 Task: In the Contact  MayaClark85@nyc.gov, Add note: 'Share a customer's success story in the company's newsletter.'. Mark checkbox to create task to follow up ': In 2 weeks'. Create task, with  description: Schedule Webinar, Add due date: In 3 Business Days; Add reminder: 30 Minutes before. Set Priority Medium and add note: follow up with the client regarding their recent inquiry and address any questions they may have.. Logged in from softage.5@softage.net
Action: Mouse moved to (91, 54)
Screenshot: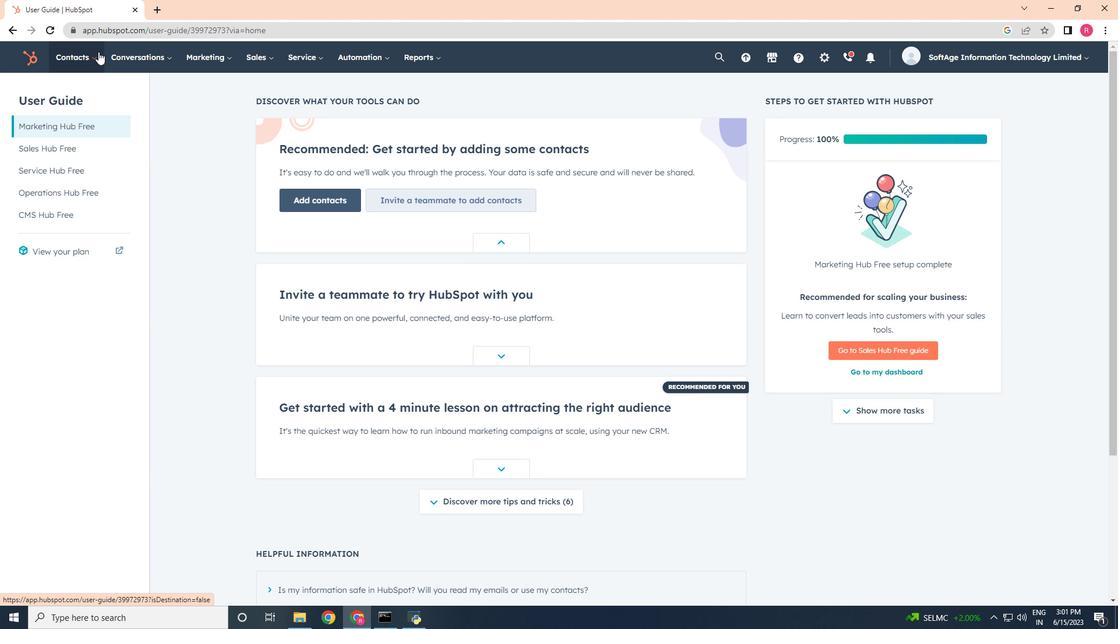 
Action: Mouse pressed left at (91, 54)
Screenshot: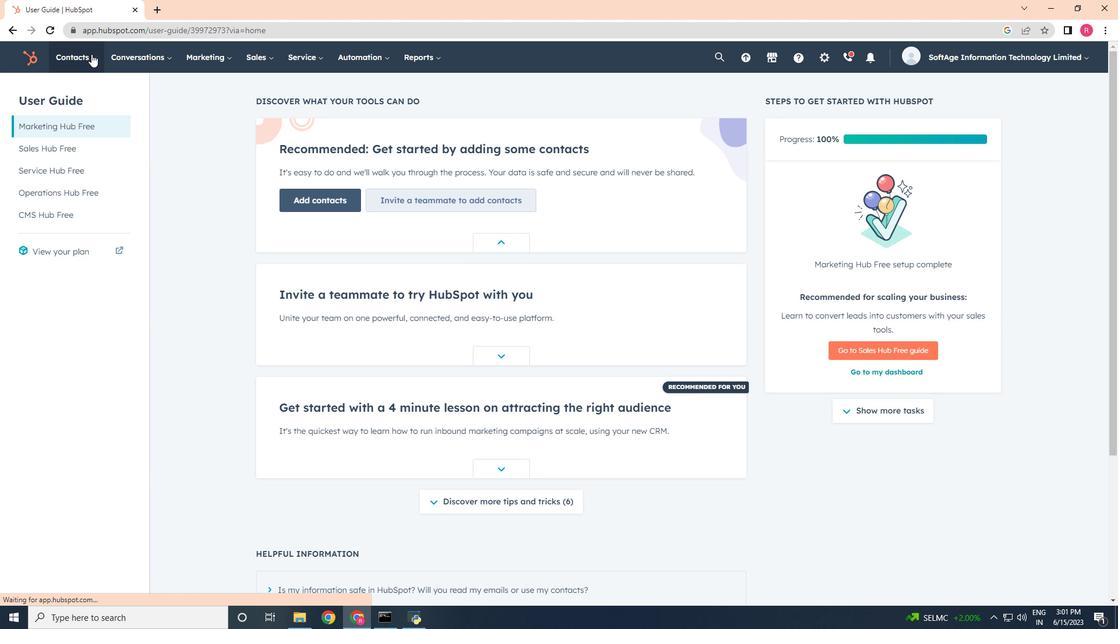 
Action: Mouse moved to (84, 95)
Screenshot: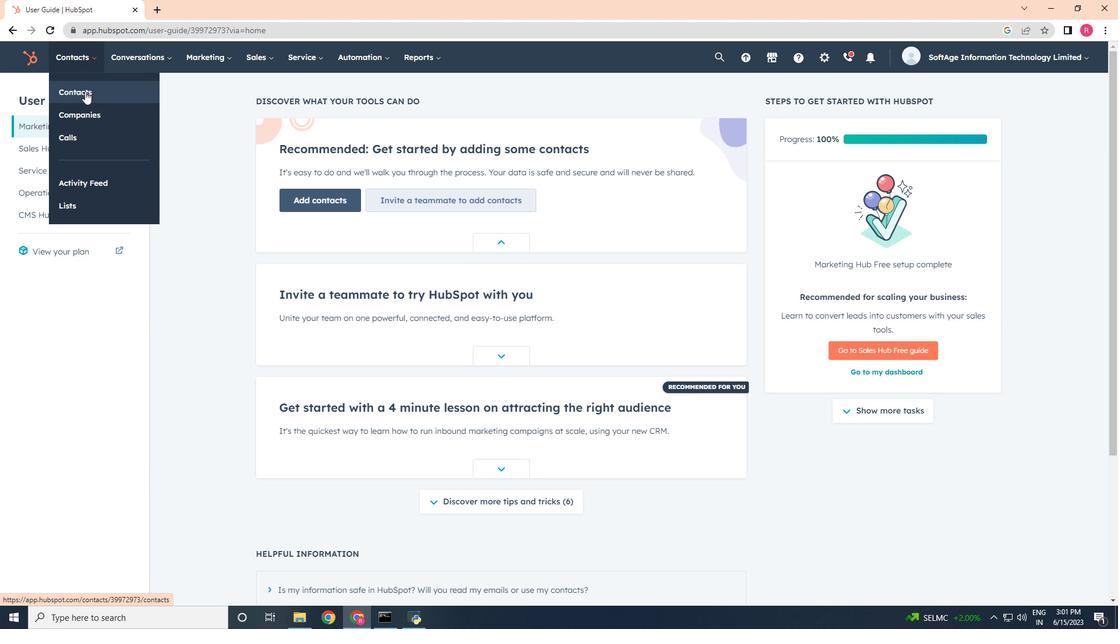 
Action: Mouse pressed left at (84, 95)
Screenshot: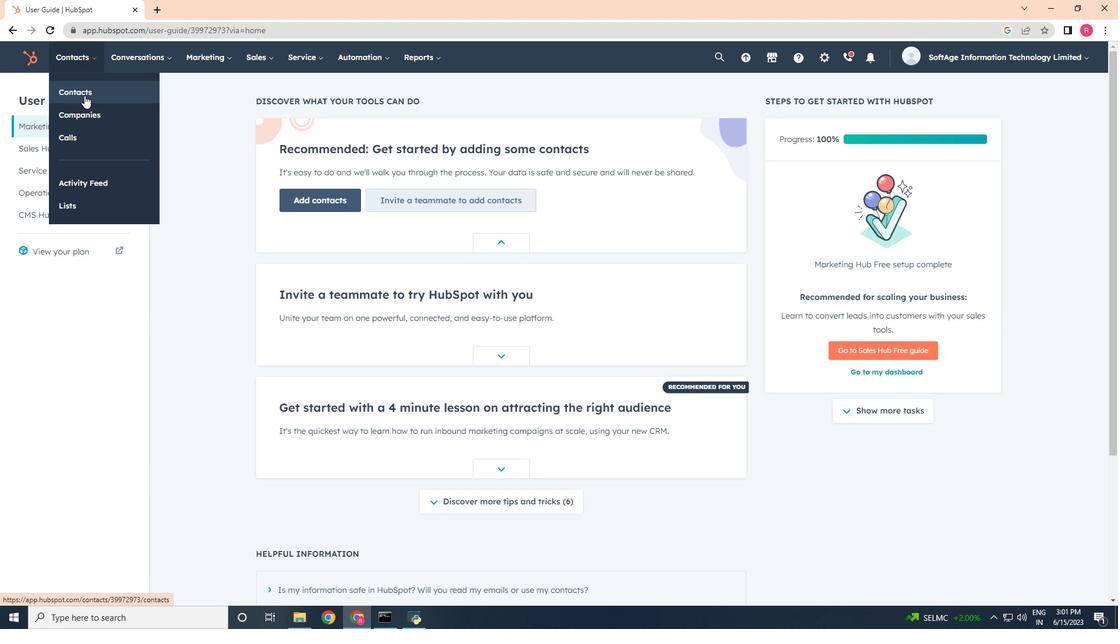 
Action: Mouse moved to (94, 191)
Screenshot: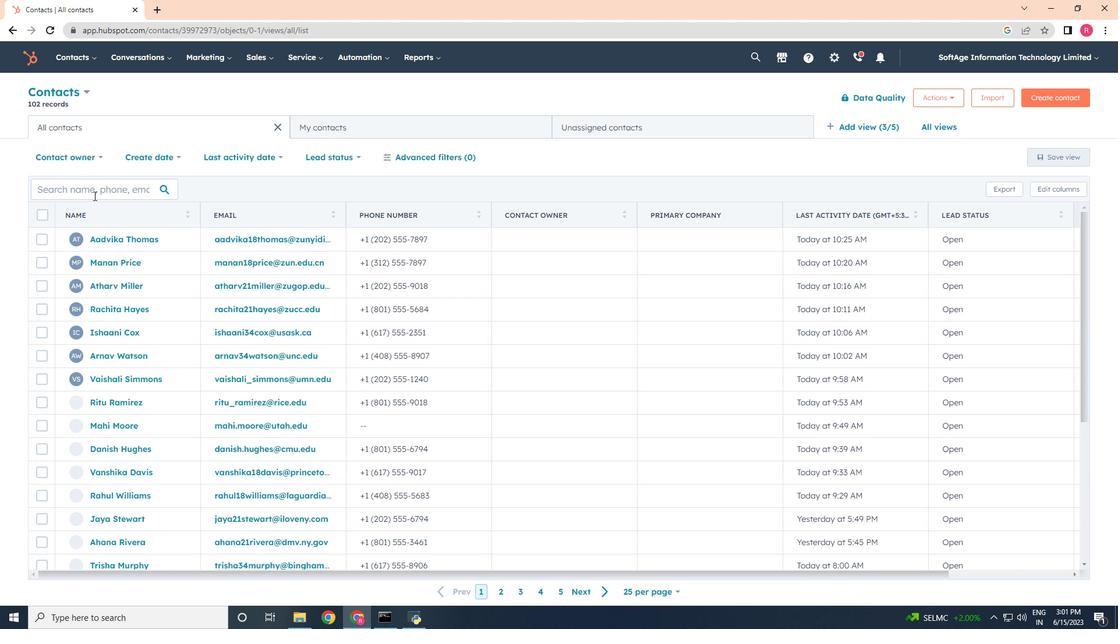 
Action: Mouse pressed left at (94, 191)
Screenshot: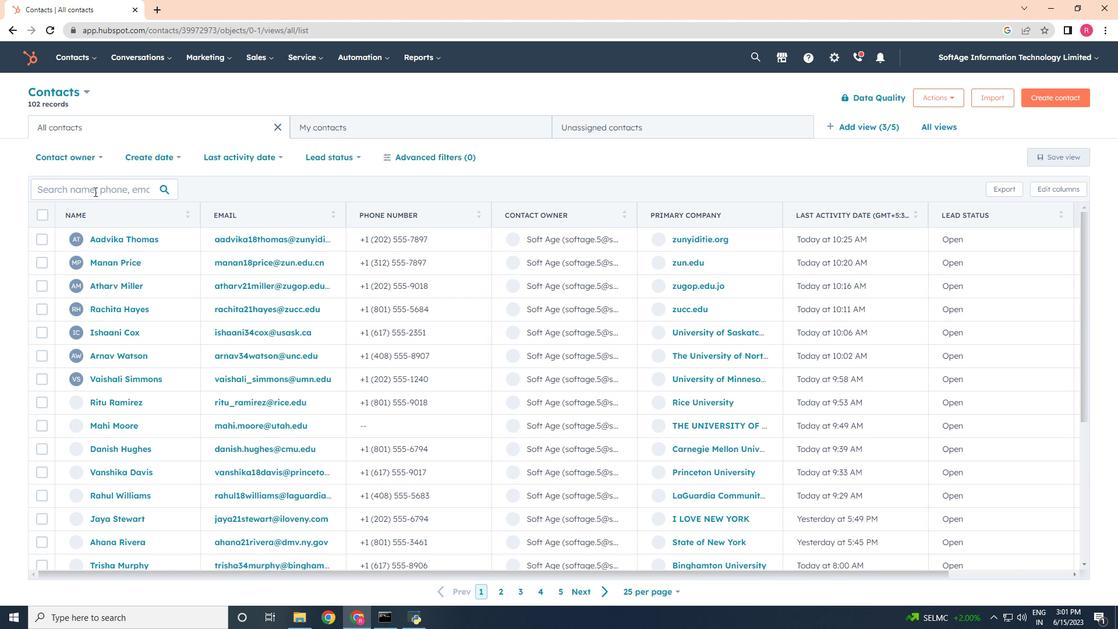 
Action: Key pressed <Key.shift>Maya<Key.shift>Clark85
Screenshot: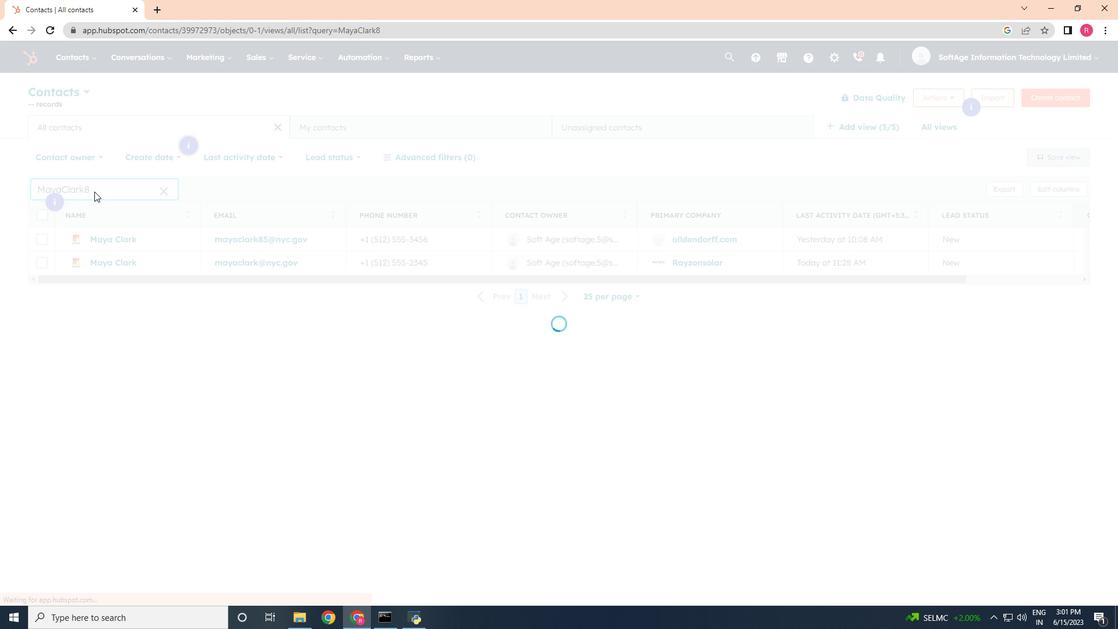 
Action: Mouse moved to (125, 243)
Screenshot: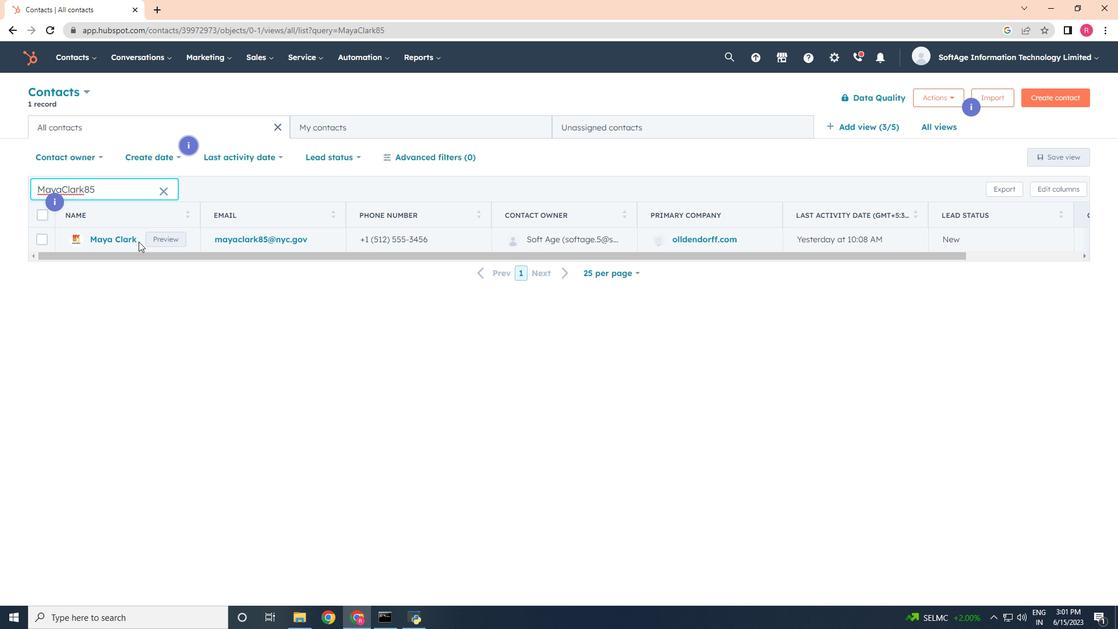 
Action: Mouse pressed left at (125, 243)
Screenshot: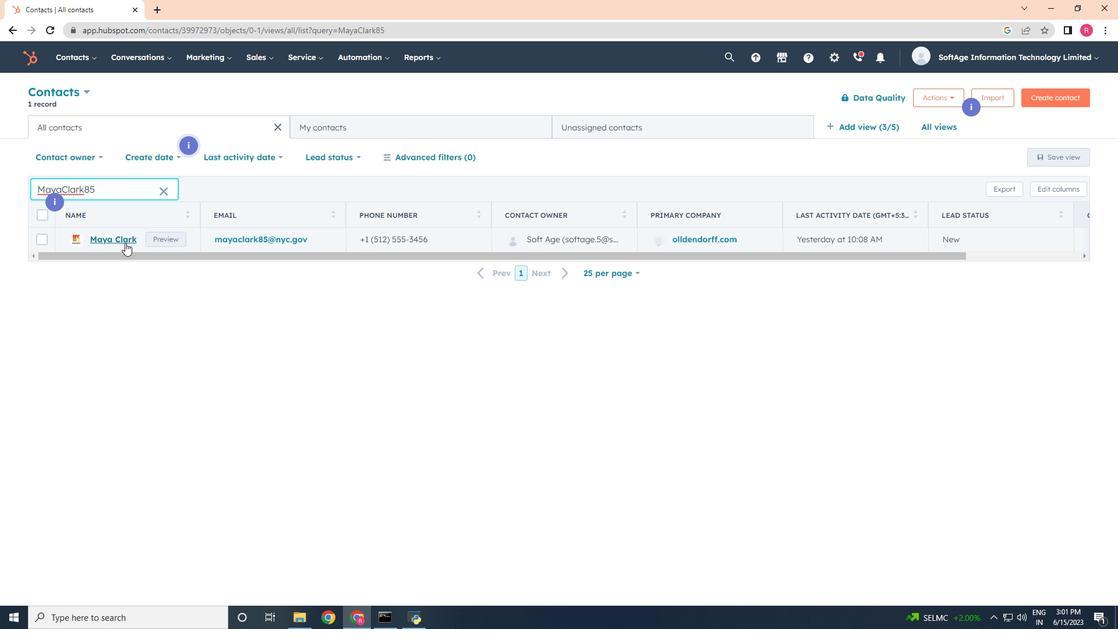 
Action: Mouse moved to (48, 195)
Screenshot: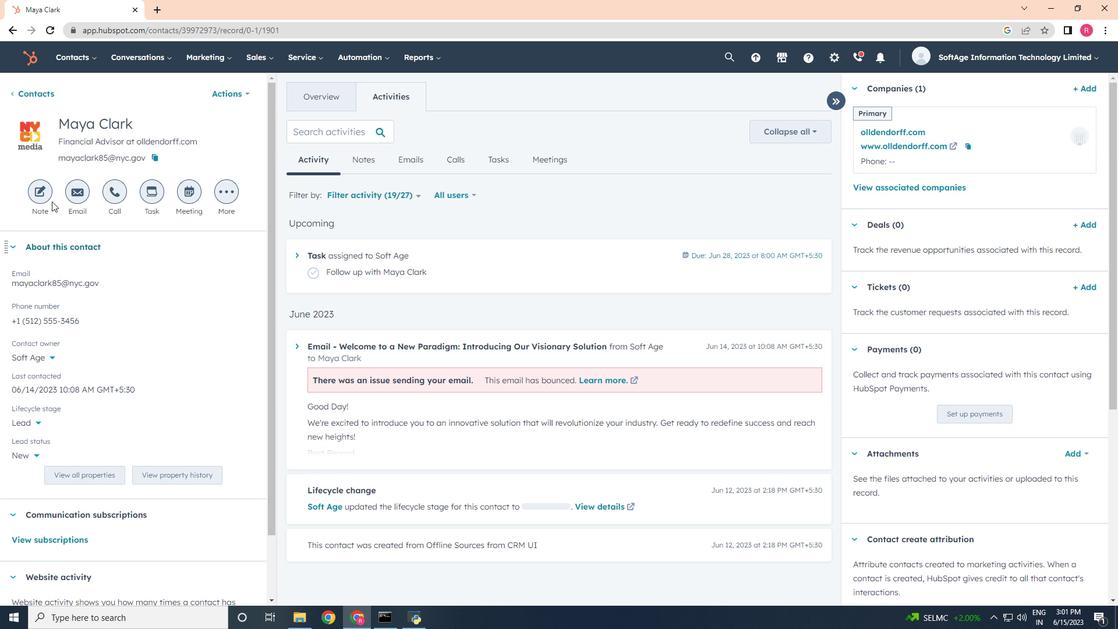 
Action: Mouse pressed left at (48, 195)
Screenshot: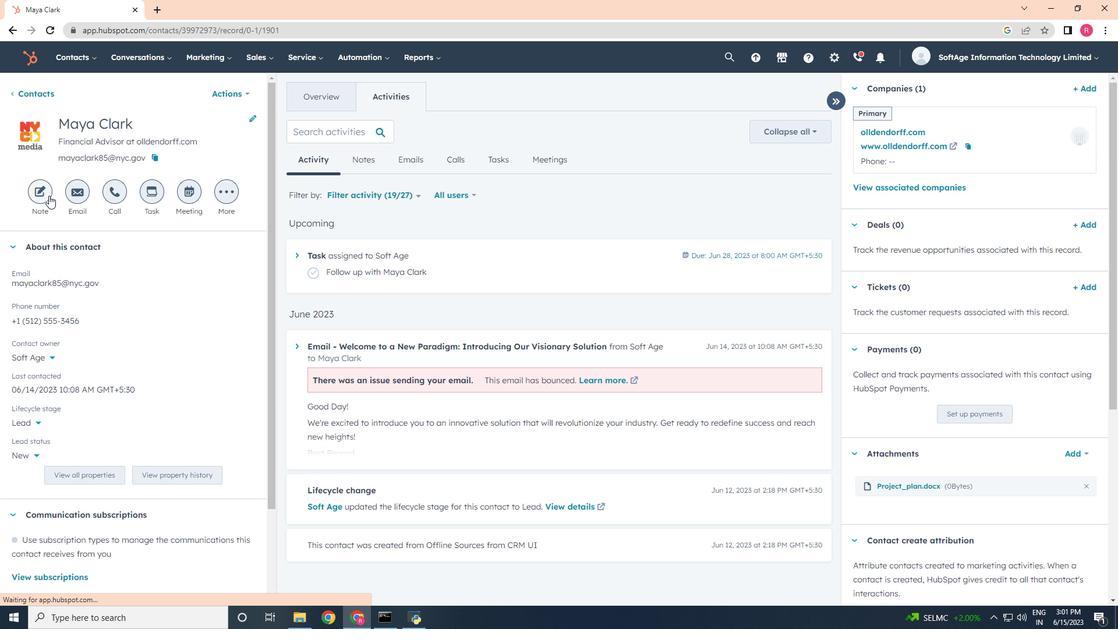 
Action: Mouse moved to (43, 237)
Screenshot: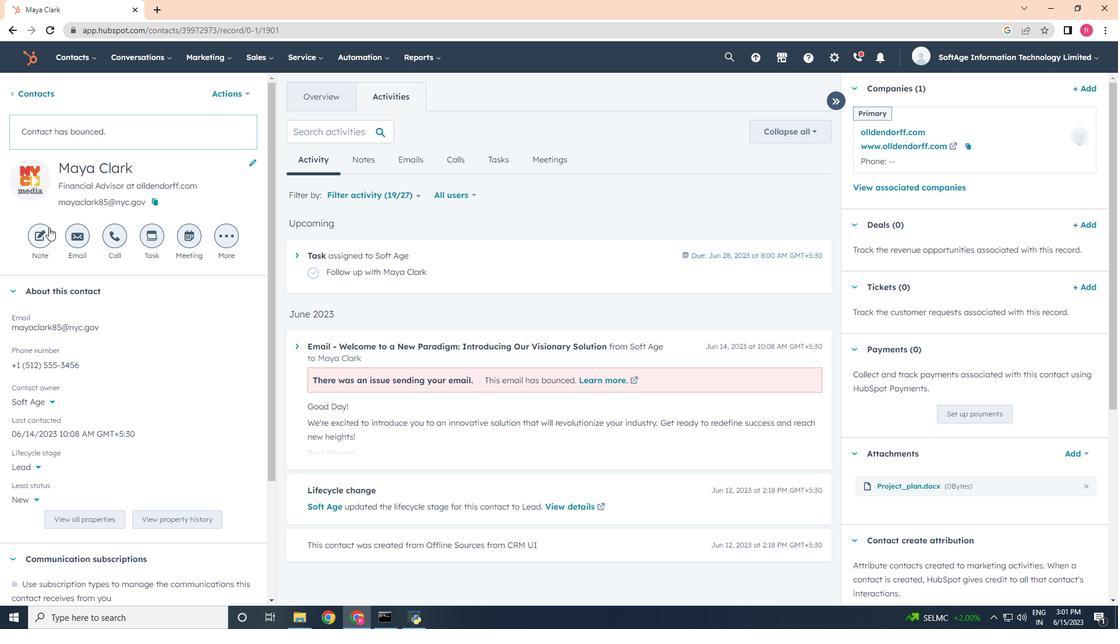 
Action: Mouse pressed left at (43, 237)
Screenshot: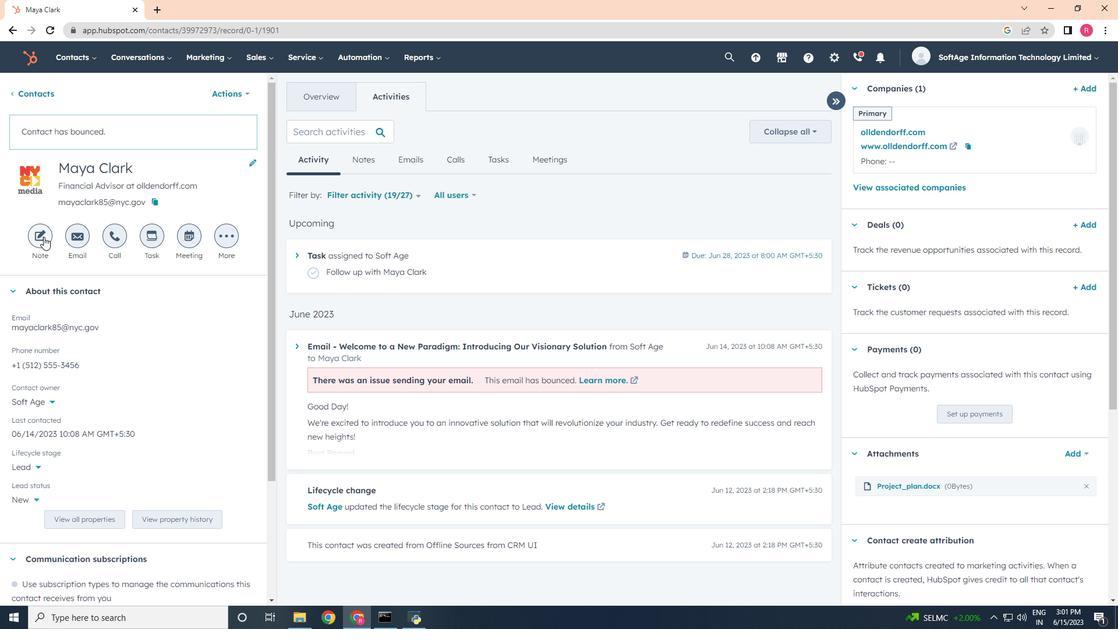 
Action: Mouse moved to (983, 352)
Screenshot: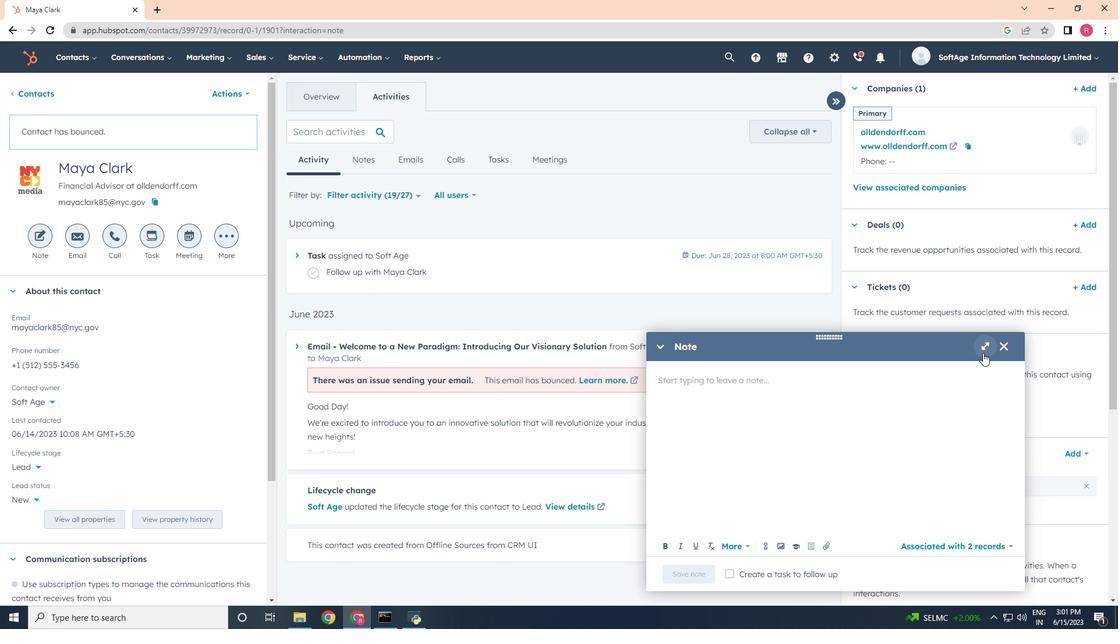 
Action: Mouse pressed left at (983, 352)
Screenshot: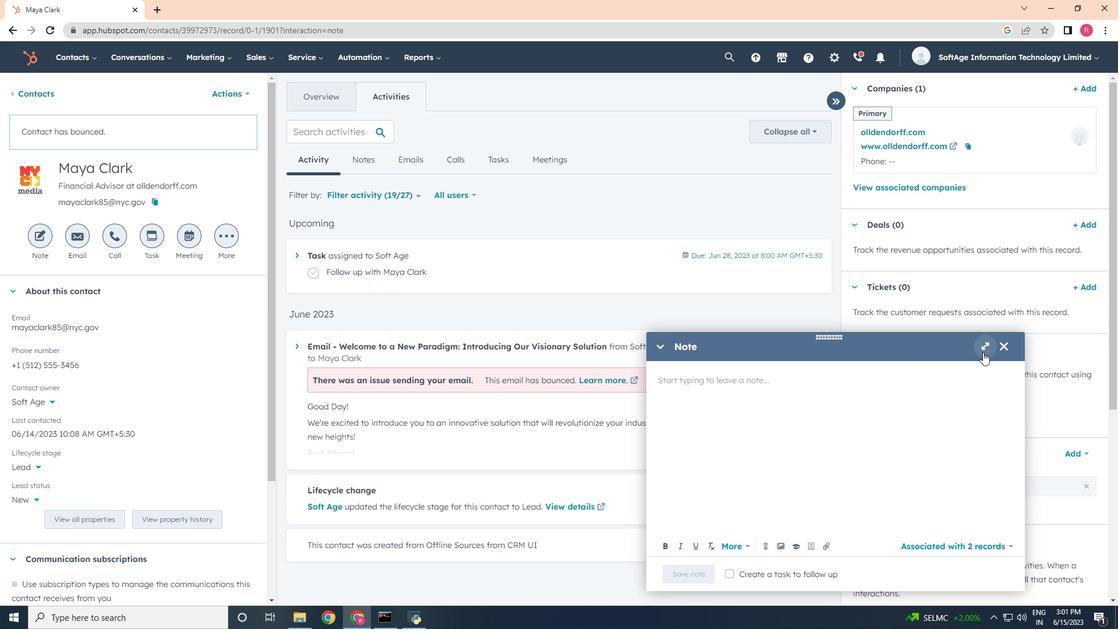 
Action: Mouse moved to (705, 398)
Screenshot: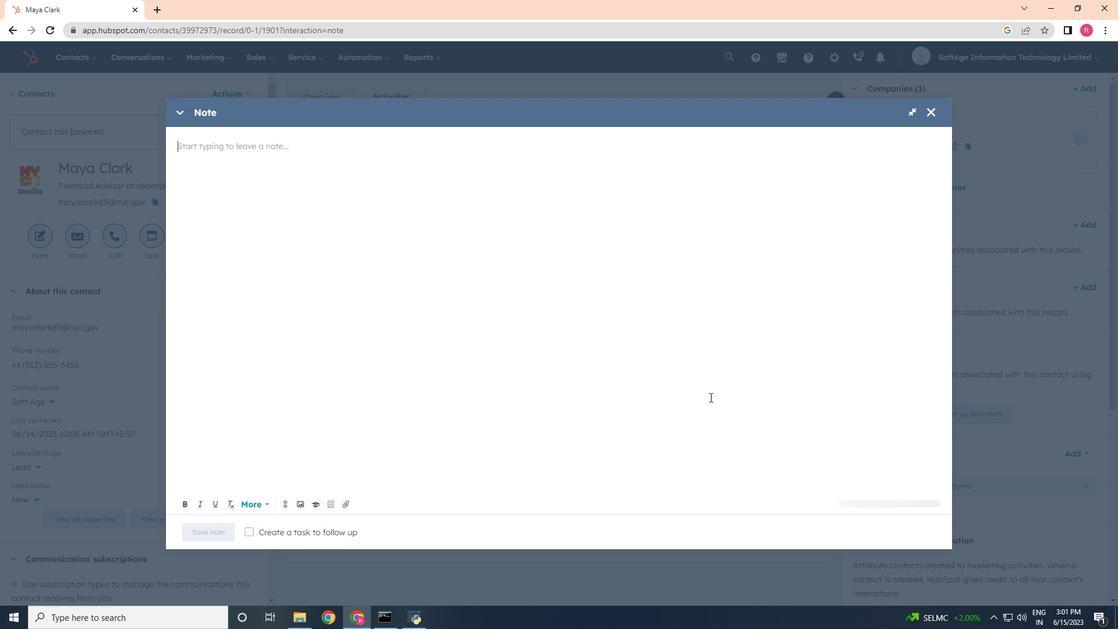 
Action: Key pressed <Key.shift>Share<Key.space>a<Key.space>customer's<Key.space>success<Key.space>story<Key.space>in<Key.space>the<Key.space>company's<Key.space>newsletter.
Screenshot: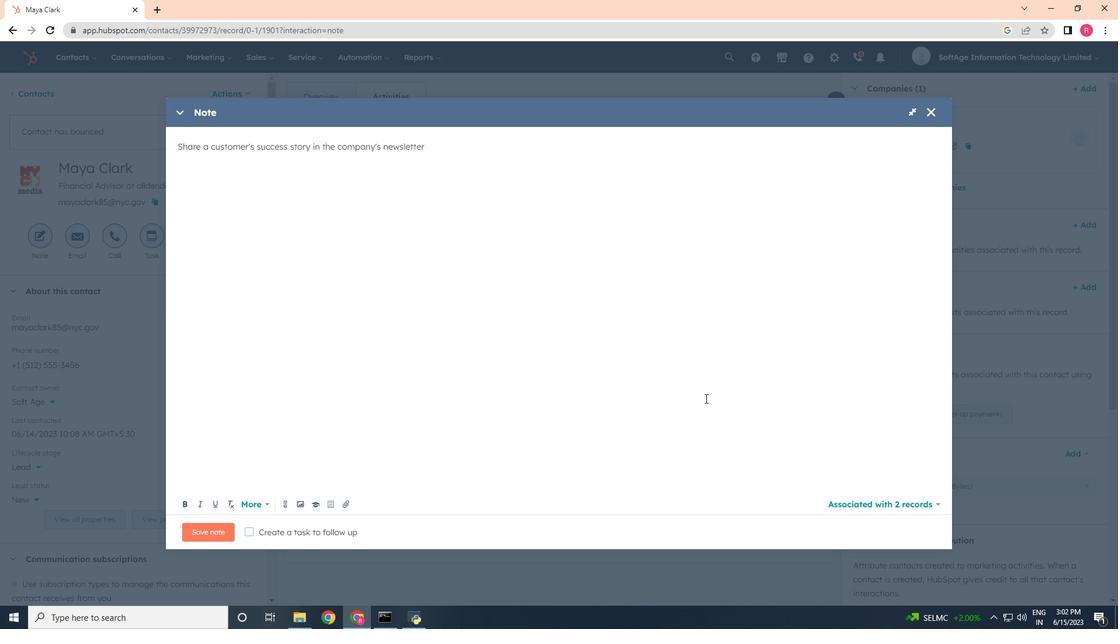 
Action: Mouse moved to (255, 533)
Screenshot: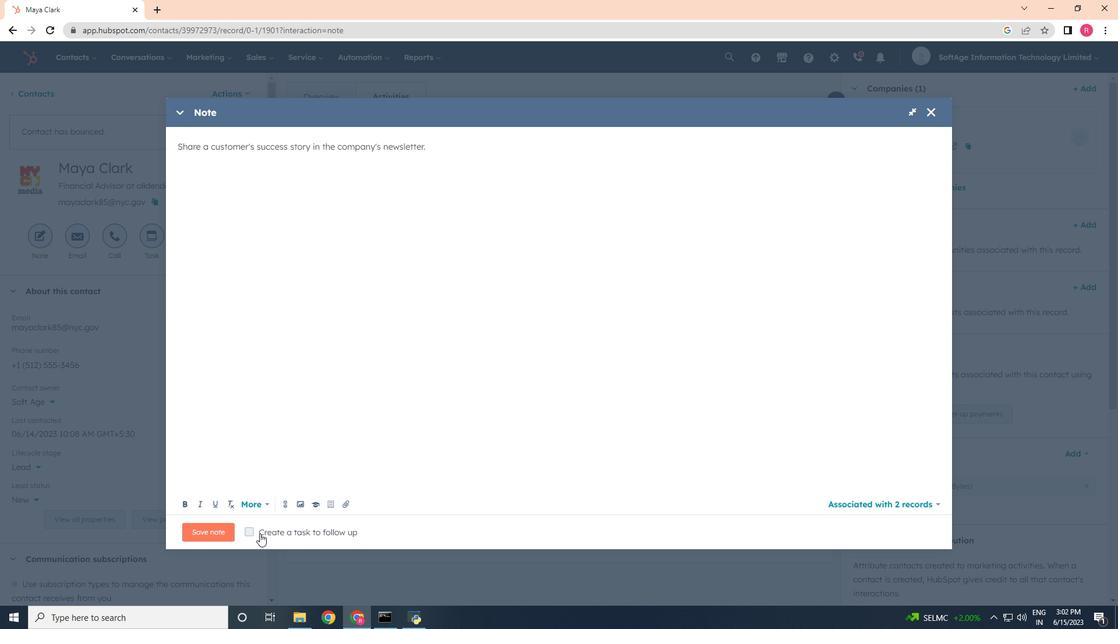 
Action: Mouse pressed left at (255, 533)
Screenshot: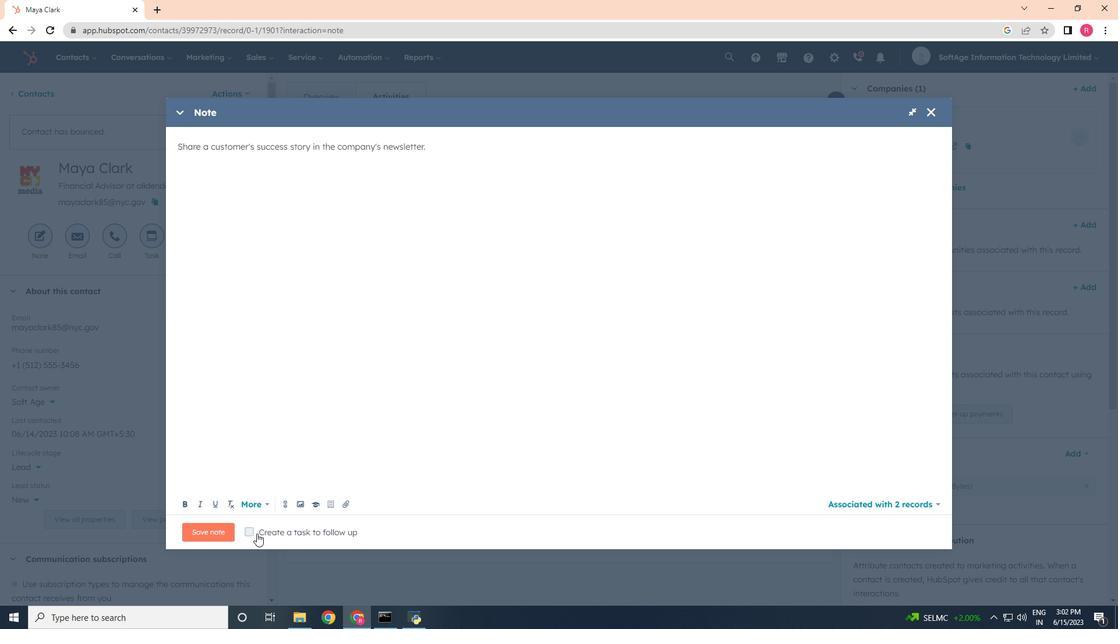 
Action: Mouse moved to (414, 533)
Screenshot: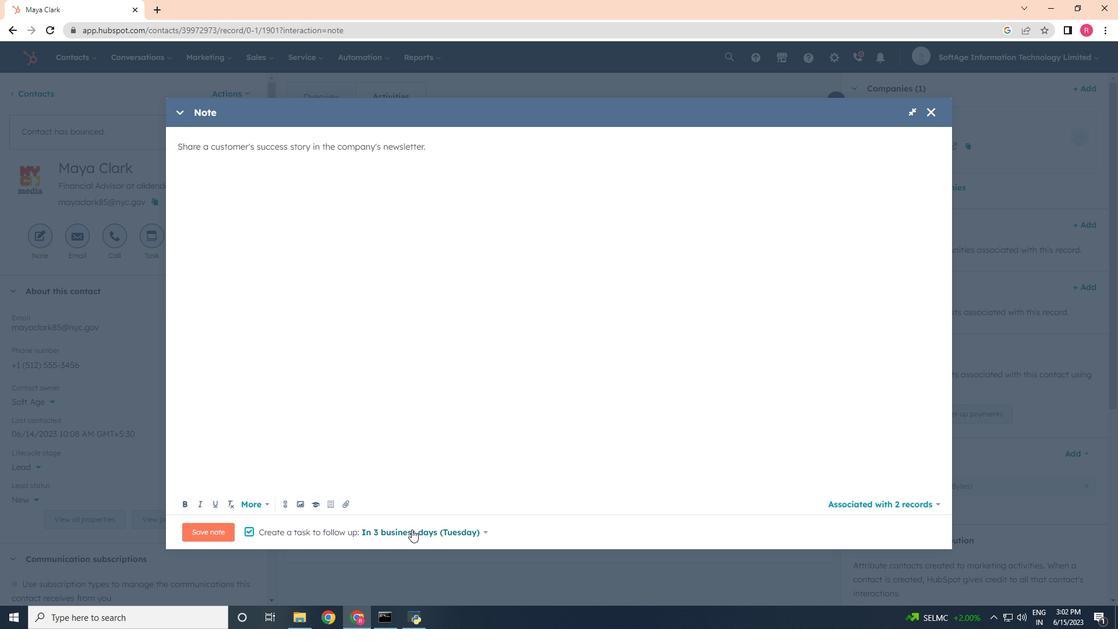 
Action: Mouse pressed left at (414, 533)
Screenshot: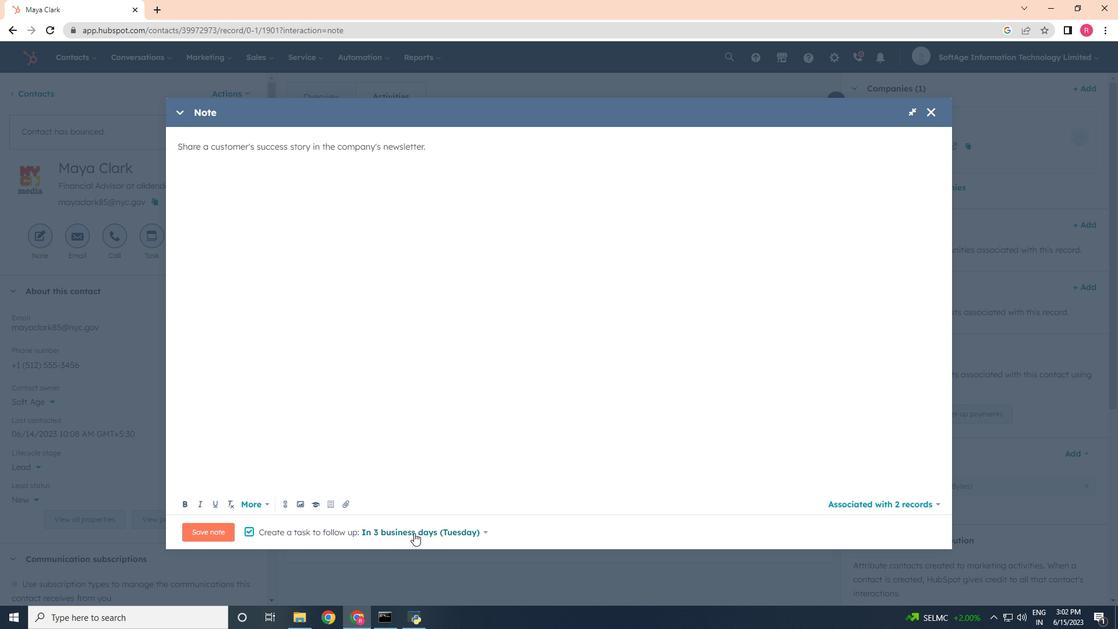 
Action: Mouse moved to (414, 456)
Screenshot: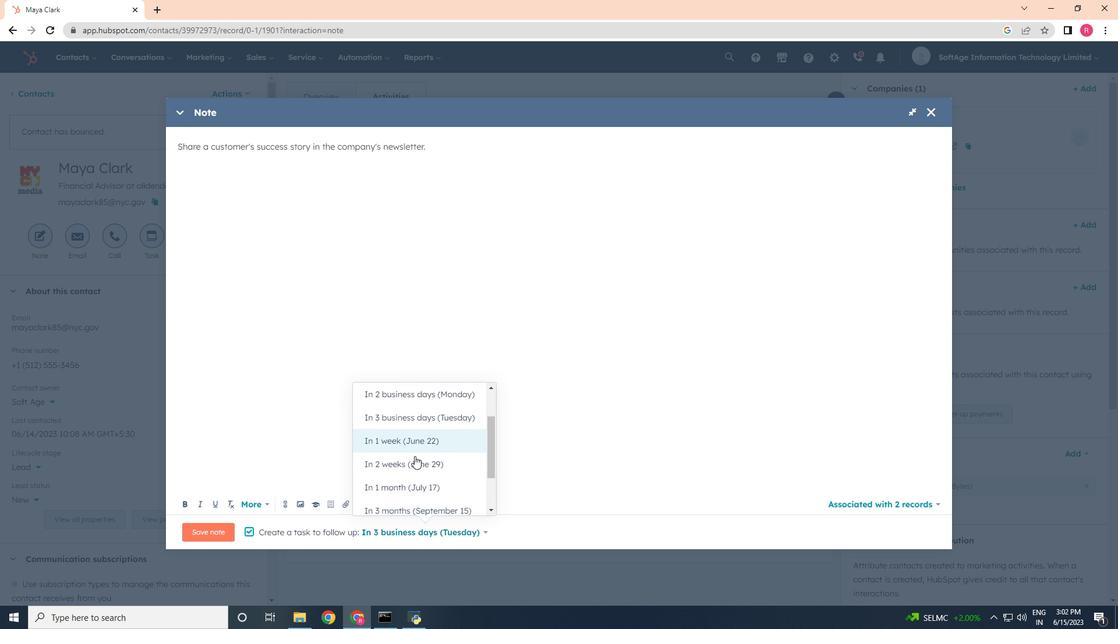
Action: Mouse pressed left at (414, 456)
Screenshot: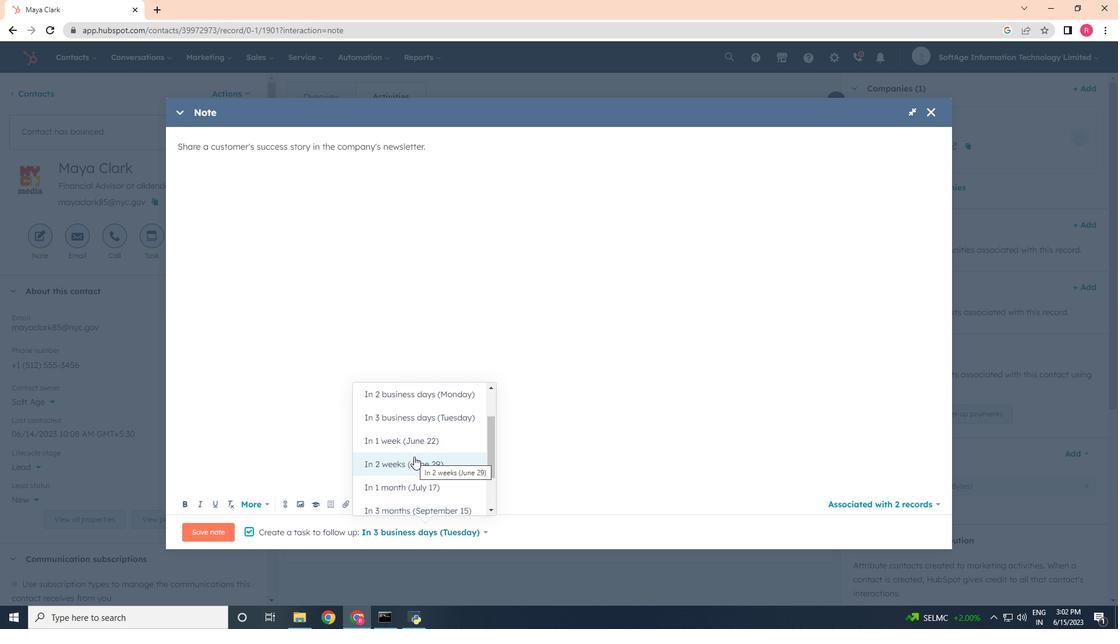 
Action: Mouse moved to (220, 532)
Screenshot: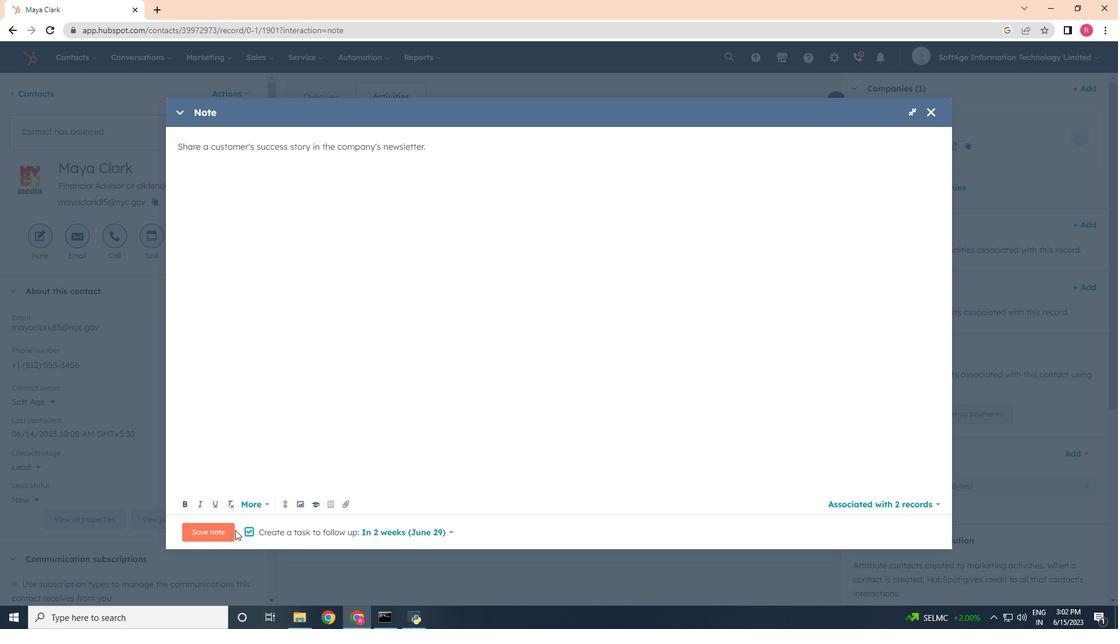 
Action: Mouse pressed left at (220, 532)
Screenshot: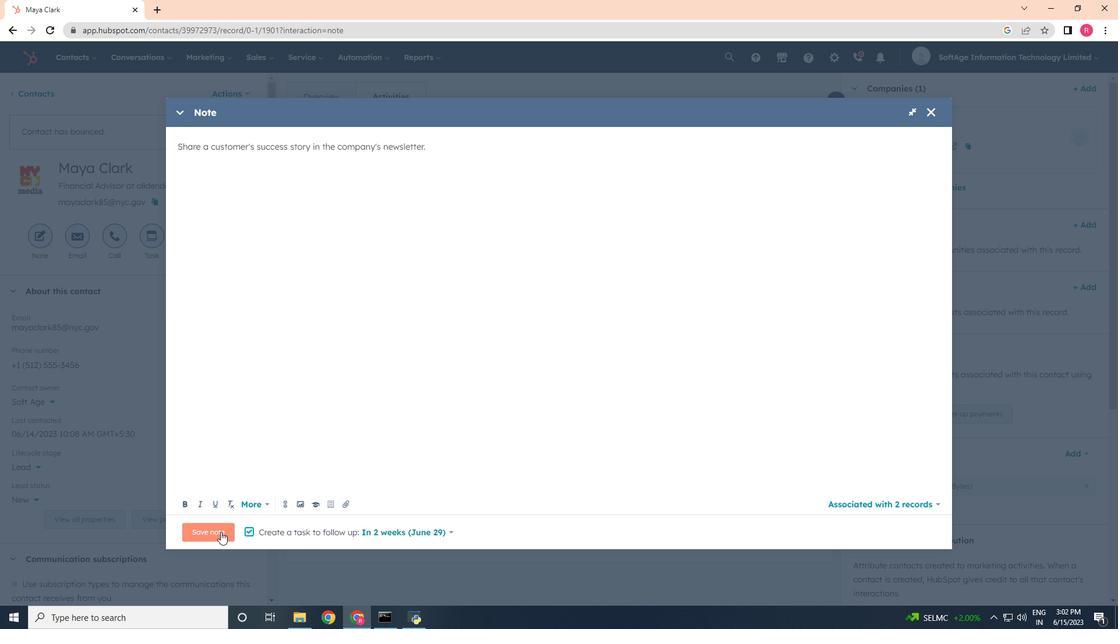 
Action: Mouse moved to (154, 248)
Screenshot: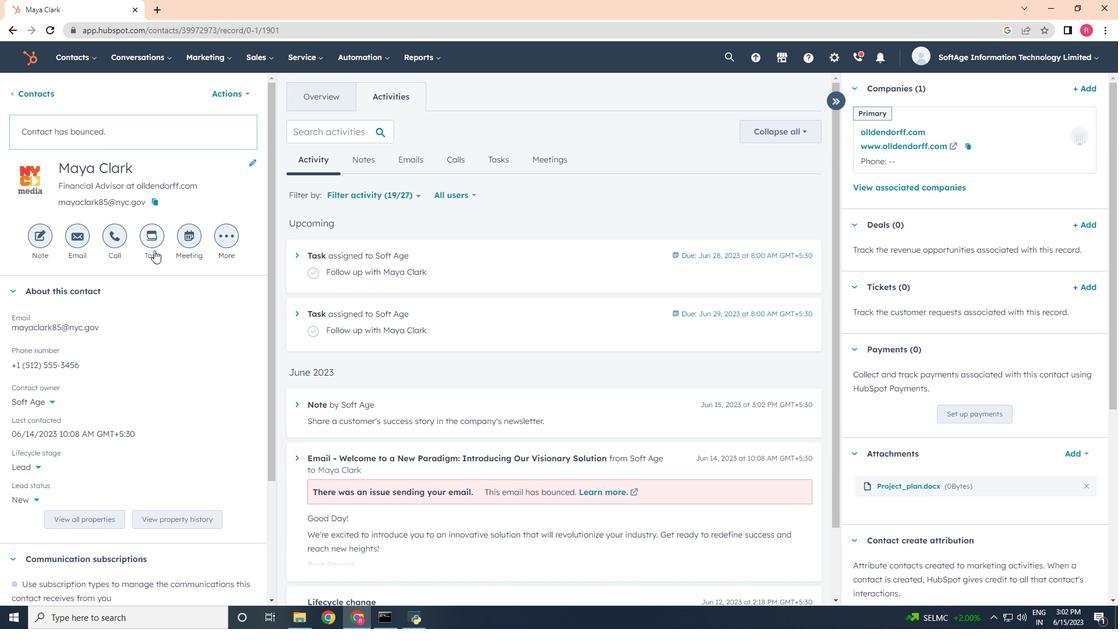
Action: Mouse pressed left at (154, 248)
Screenshot: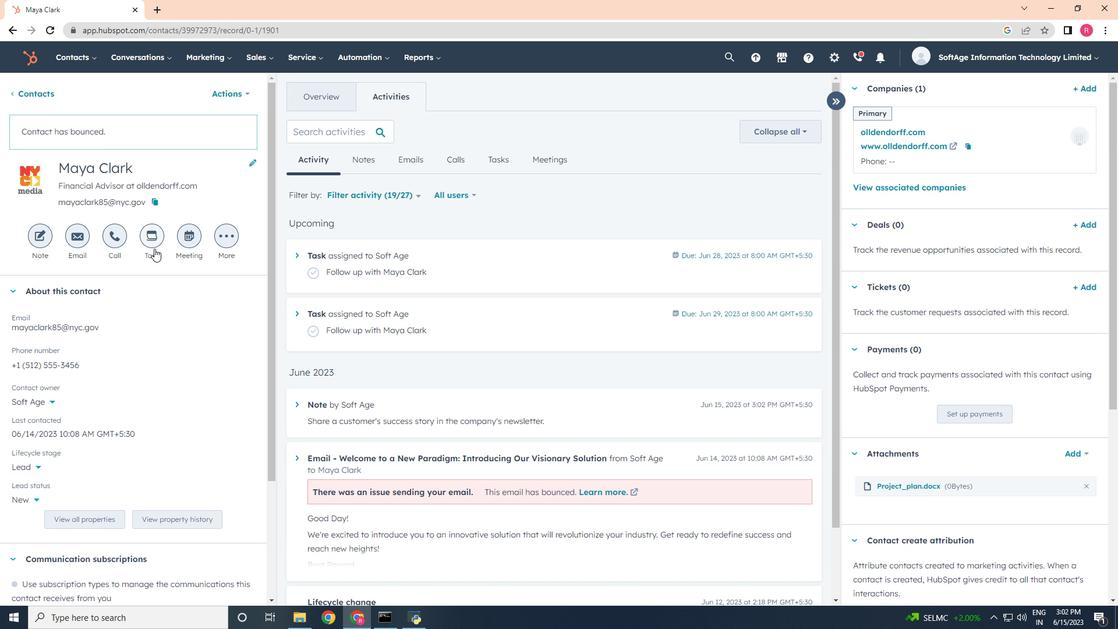
Action: Mouse moved to (692, 320)
Screenshot: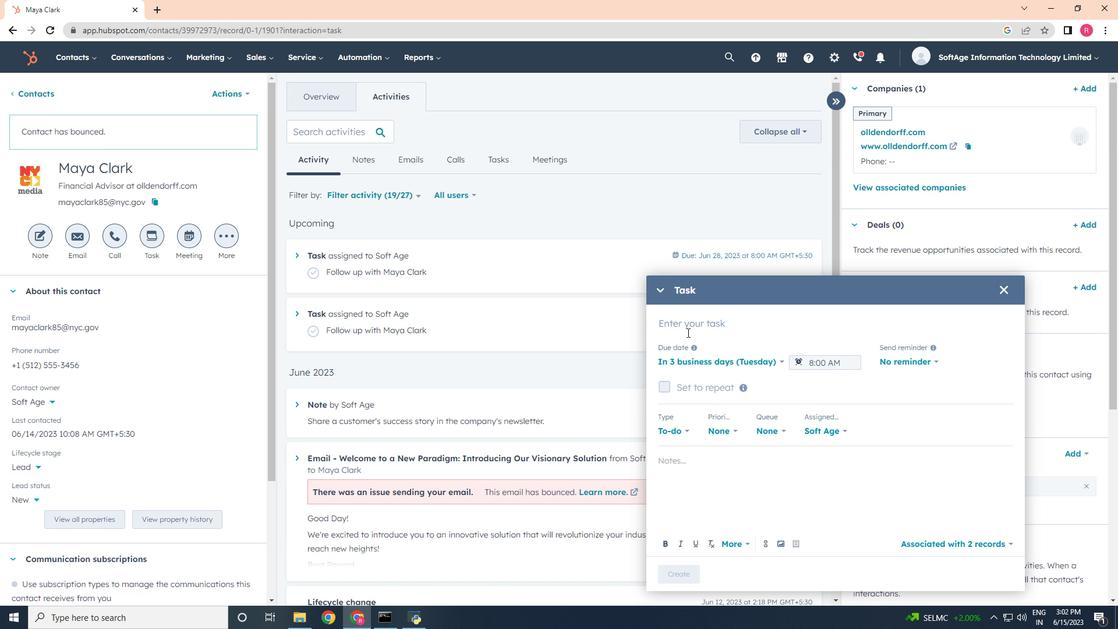 
Action: Mouse pressed left at (692, 320)
Screenshot: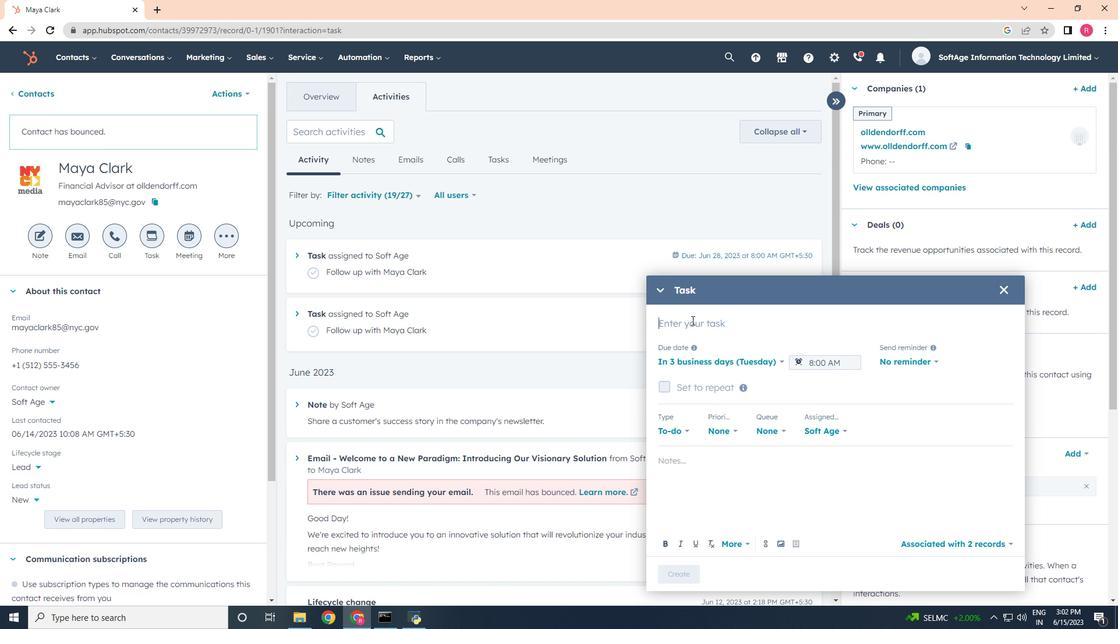 
Action: Mouse moved to (692, 319)
Screenshot: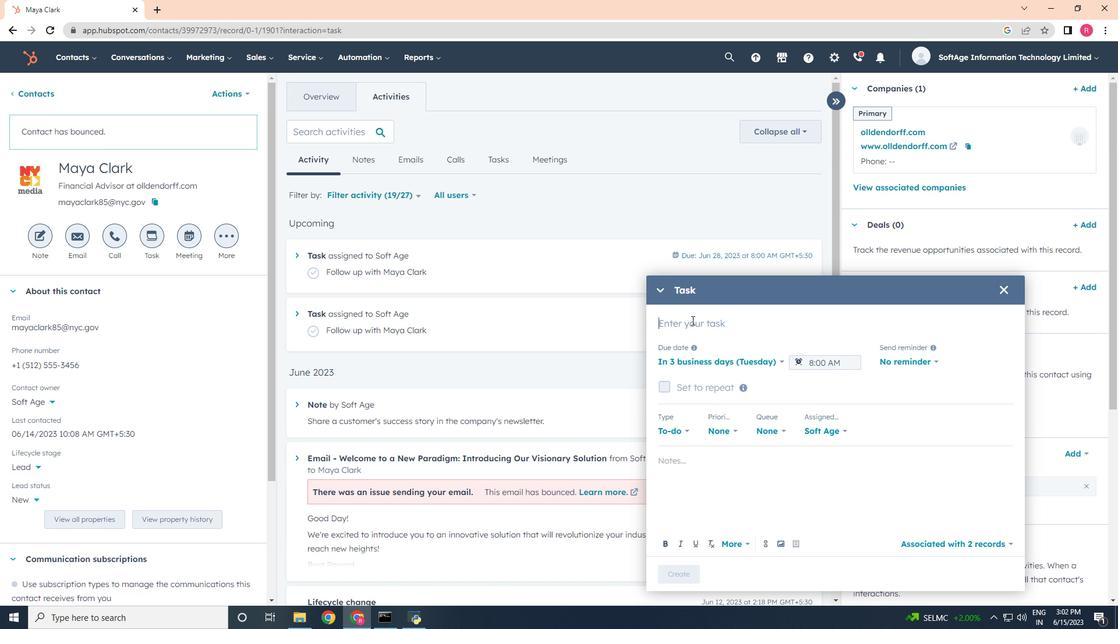 
Action: Key pressed <Key.shift>Schedule<Key.space><Key.shift><Key.shift><Key.shift><Key.shift><Key.shift><Key.shift>Webinar
Screenshot: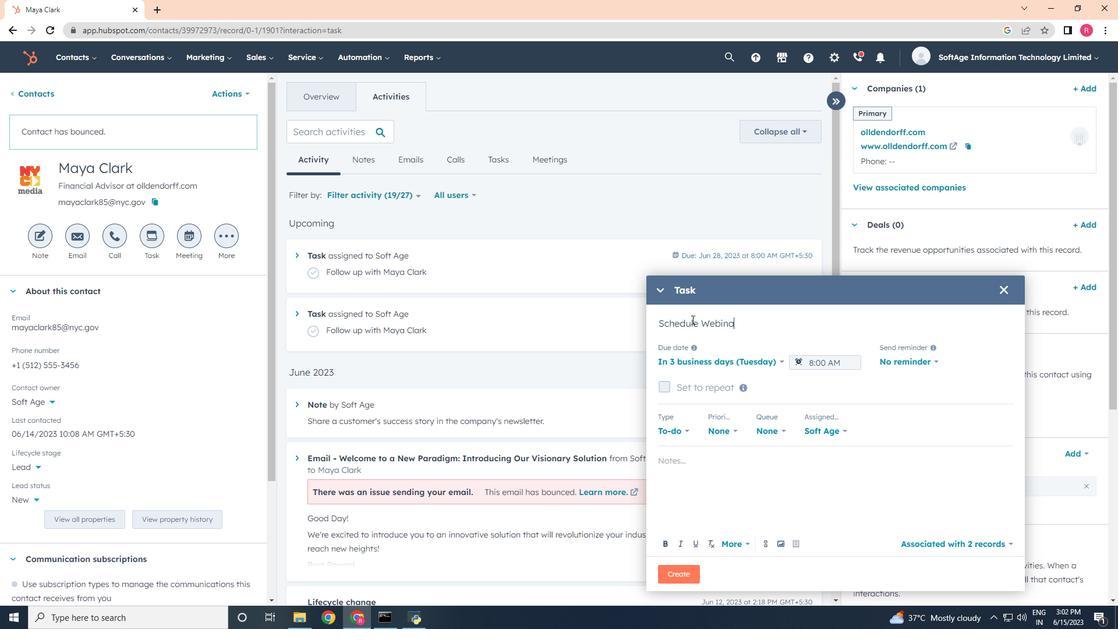 
Action: Mouse moved to (684, 361)
Screenshot: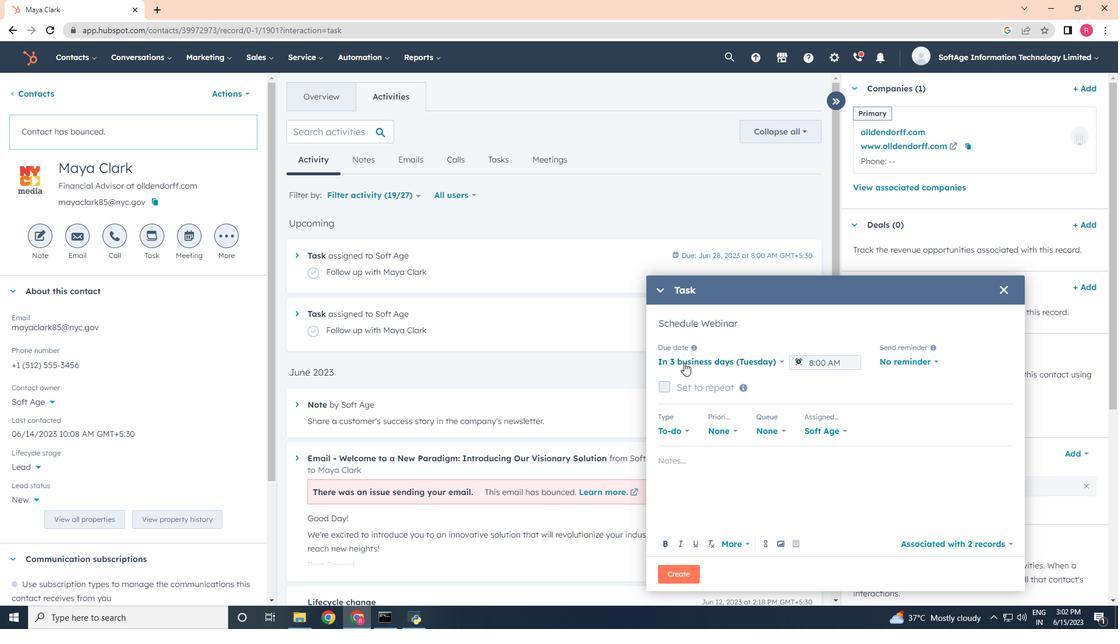 
Action: Mouse pressed left at (684, 361)
Screenshot: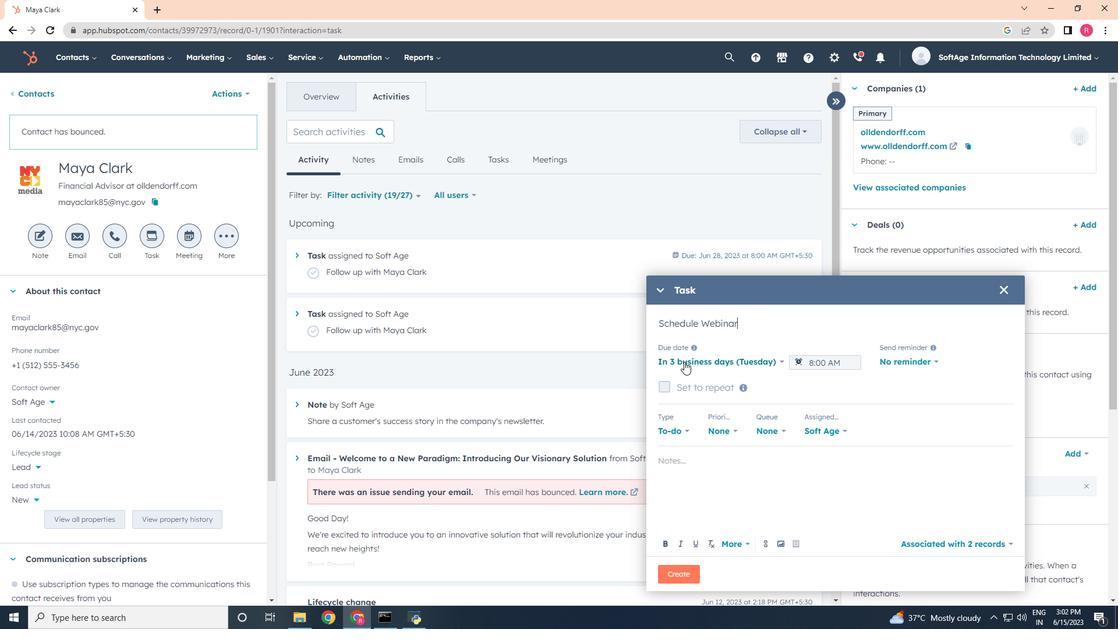 
Action: Mouse moved to (687, 410)
Screenshot: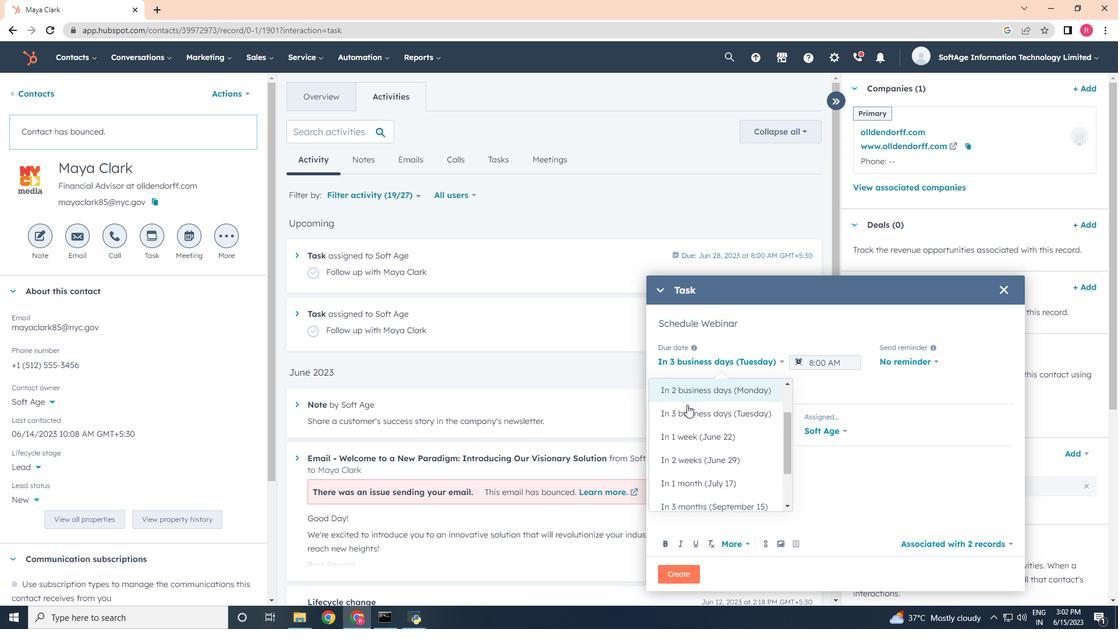 
Action: Mouse pressed left at (687, 410)
Screenshot: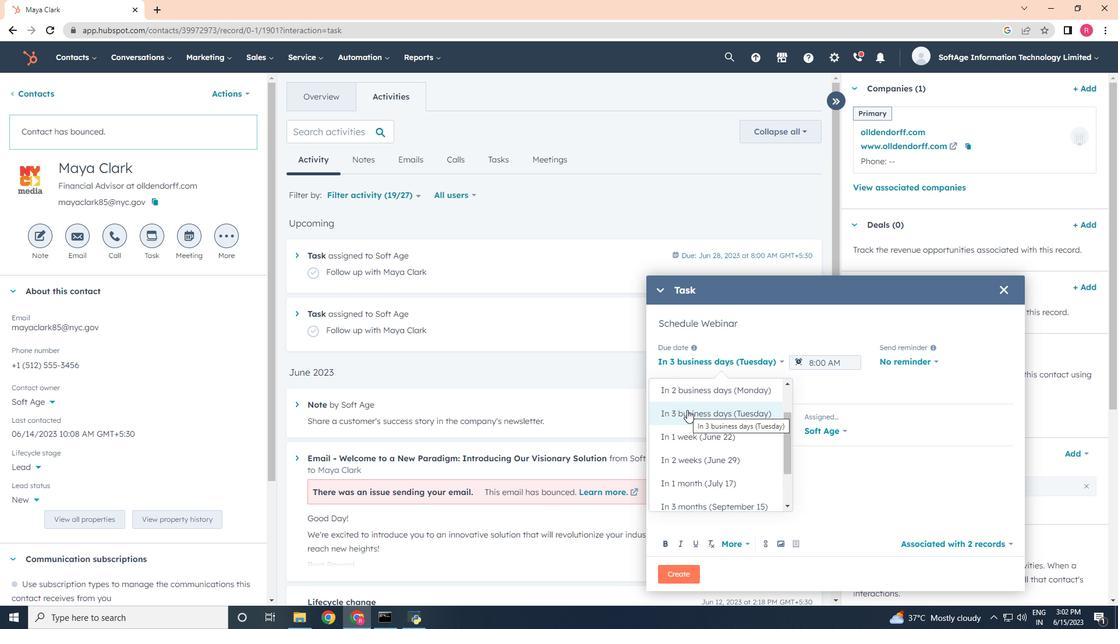 
Action: Mouse moved to (896, 359)
Screenshot: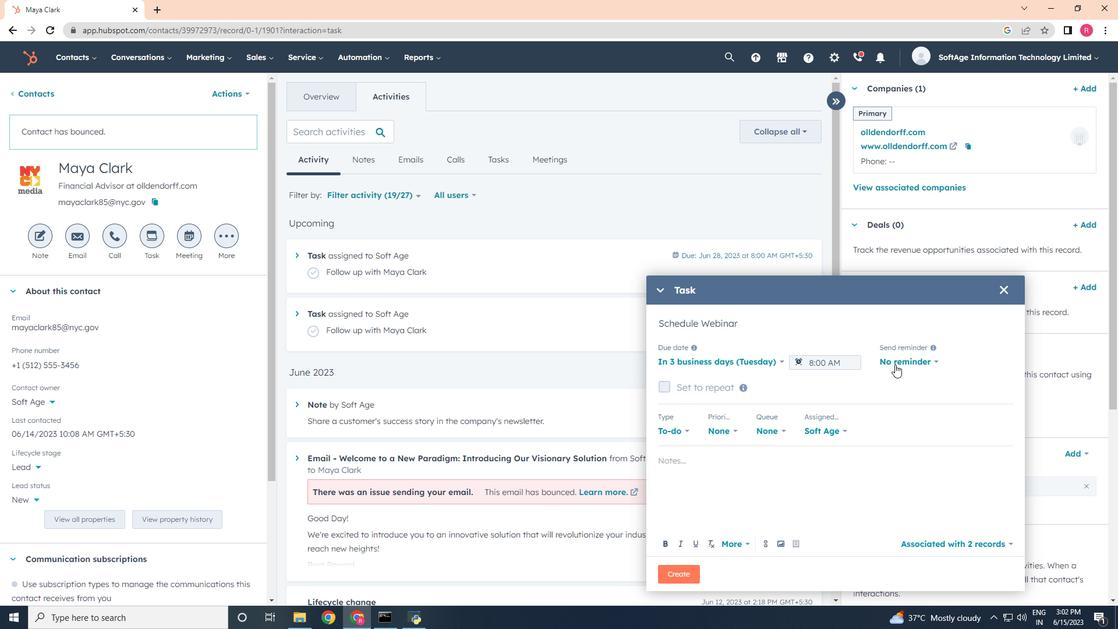 
Action: Mouse pressed left at (896, 359)
Screenshot: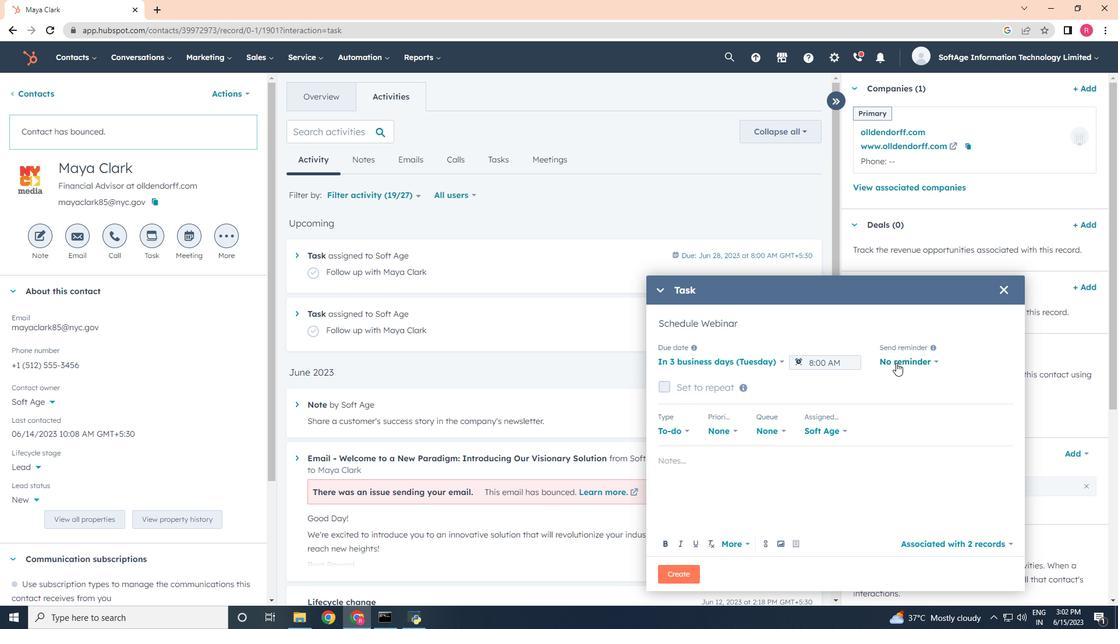
Action: Mouse moved to (888, 440)
Screenshot: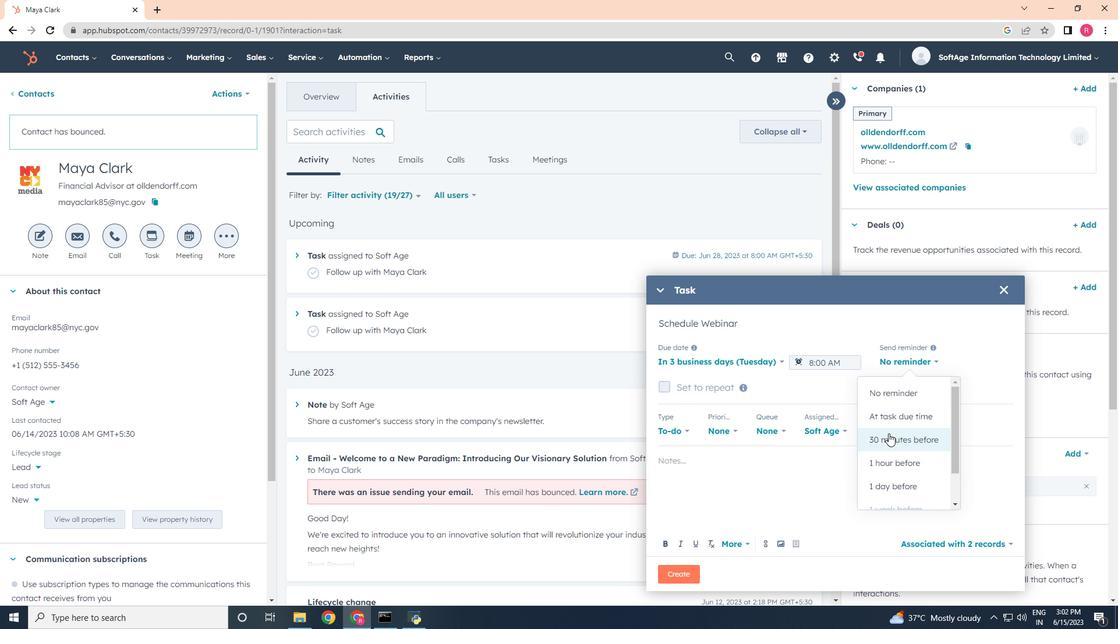 
Action: Mouse pressed left at (888, 440)
Screenshot: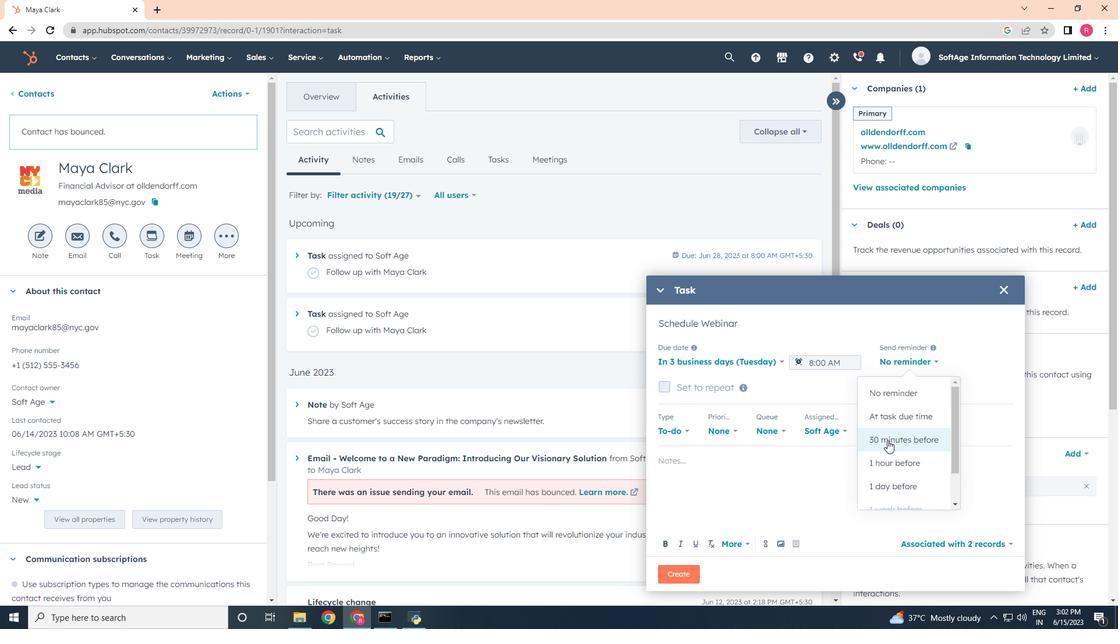 
Action: Mouse moved to (723, 430)
Screenshot: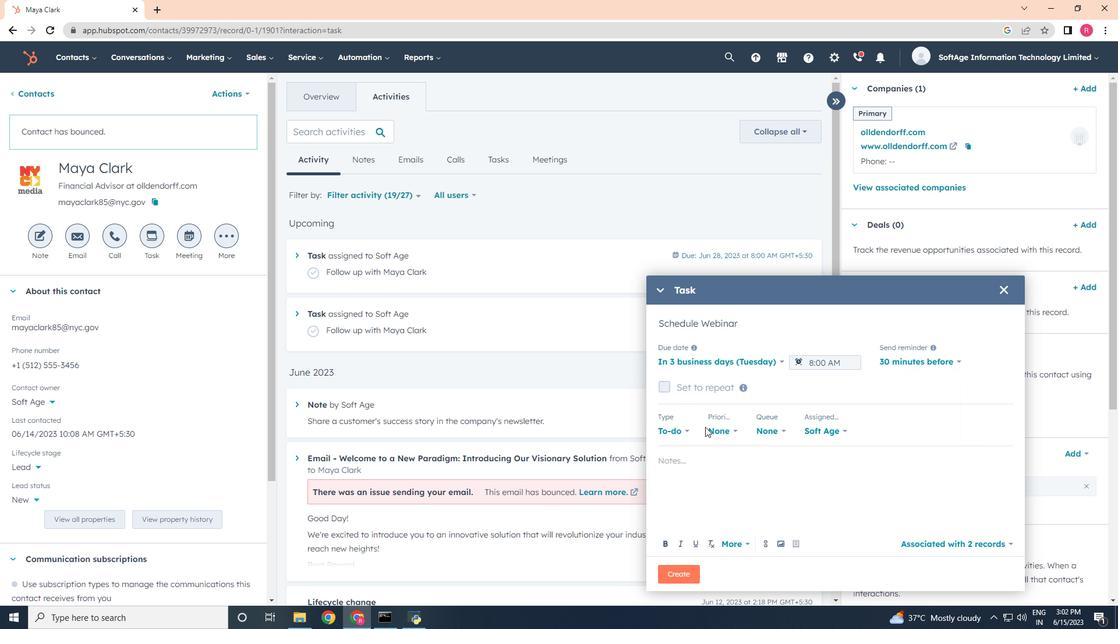 
Action: Mouse pressed left at (723, 430)
Screenshot: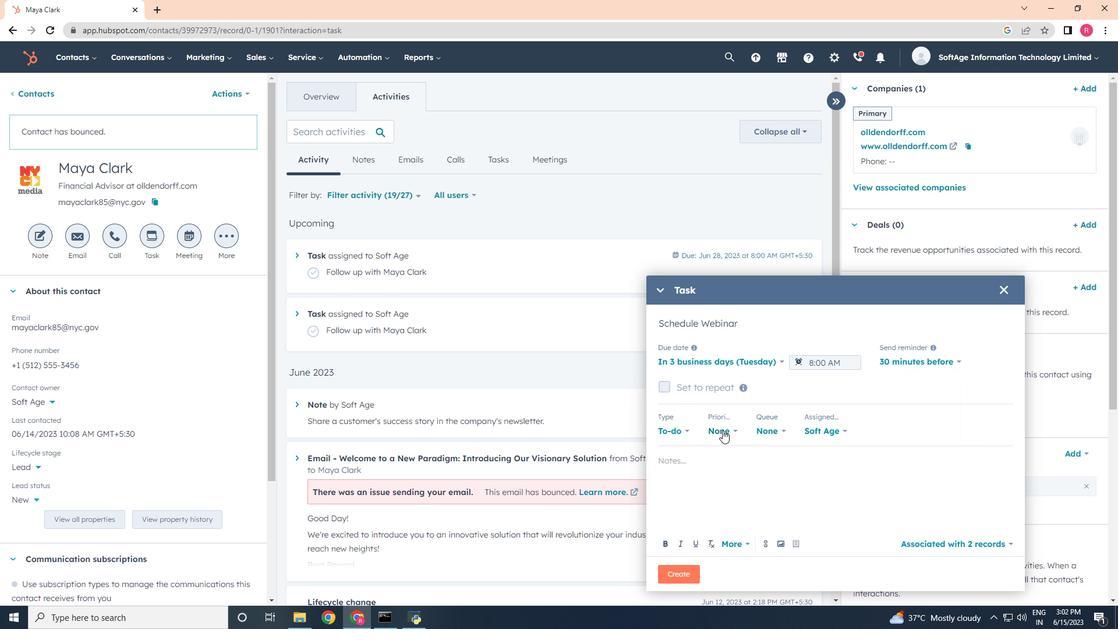 
Action: Mouse moved to (733, 504)
Screenshot: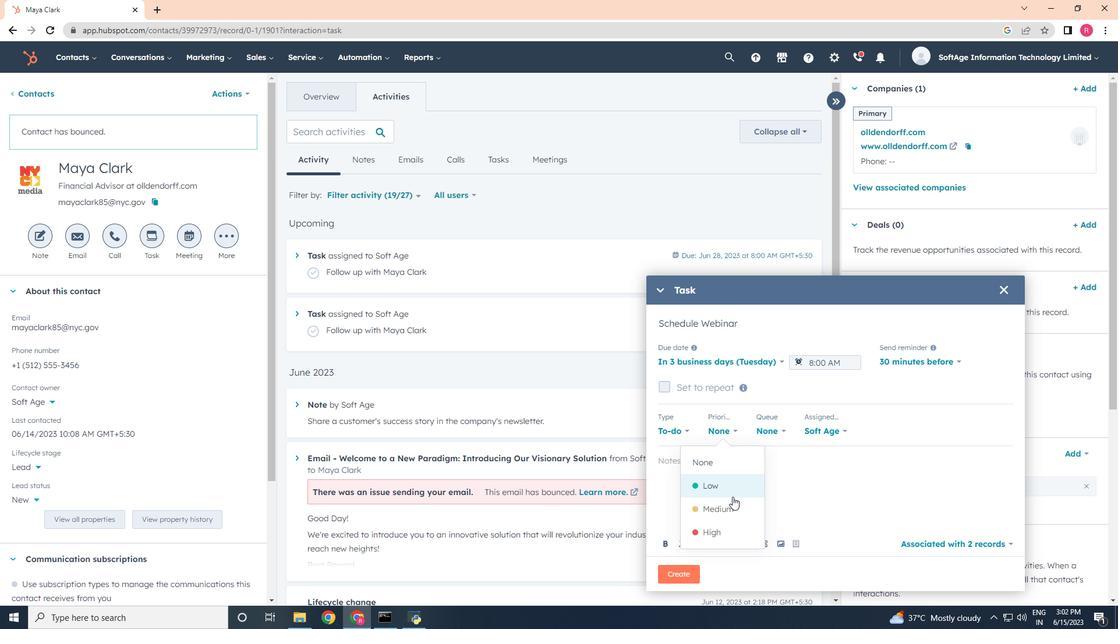 
Action: Mouse pressed left at (733, 504)
Screenshot: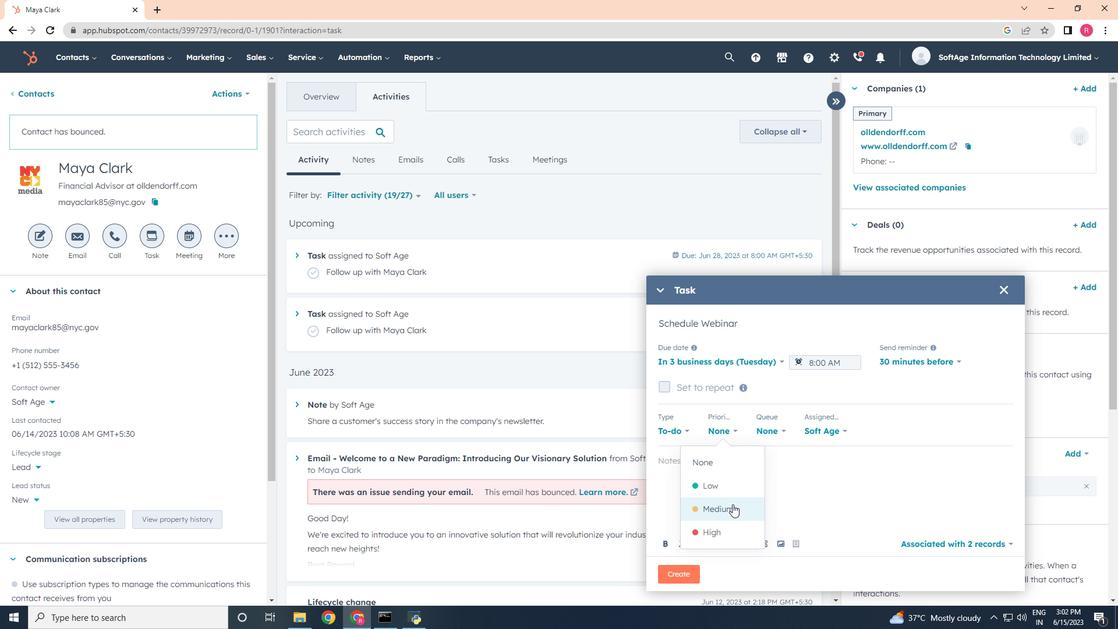 
Action: Mouse moved to (699, 467)
Screenshot: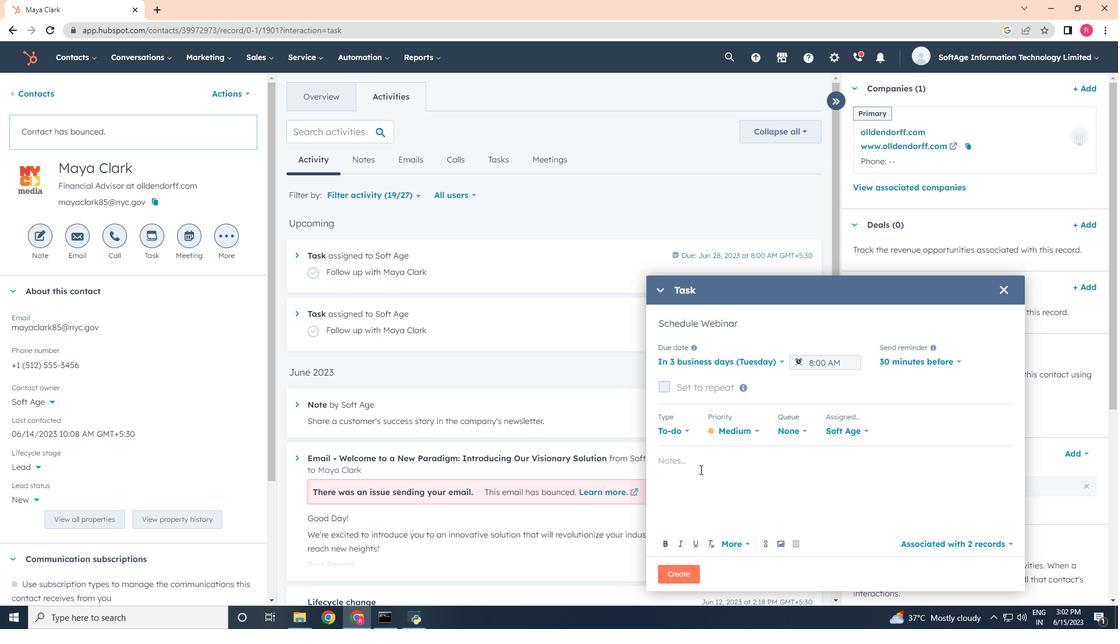 
Action: Mouse pressed left at (699, 467)
Screenshot: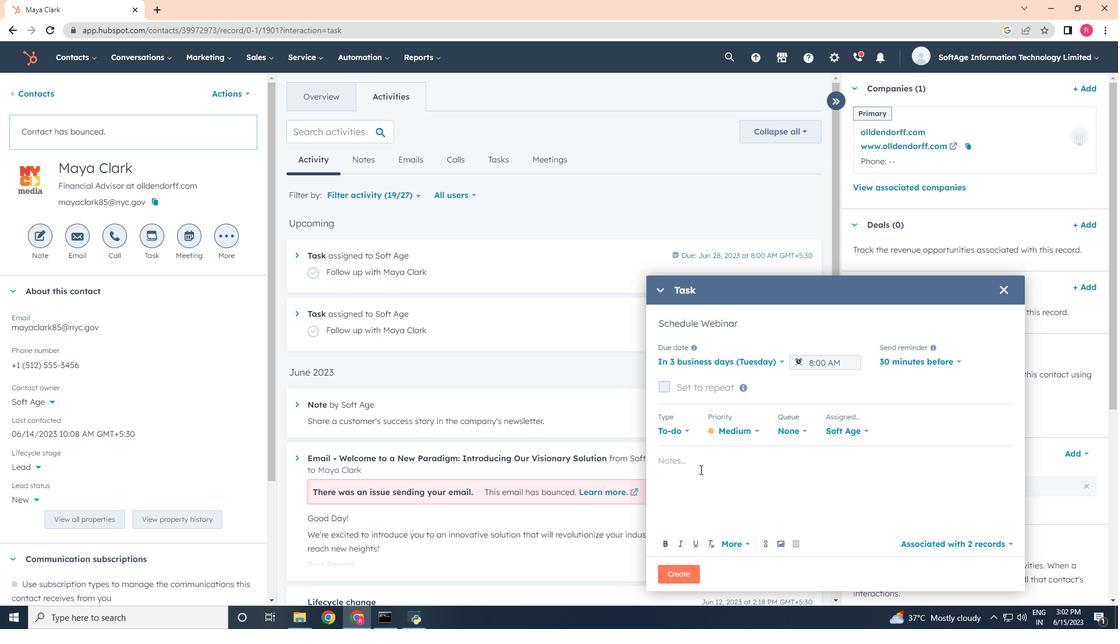 
Action: Mouse moved to (699, 467)
Screenshot: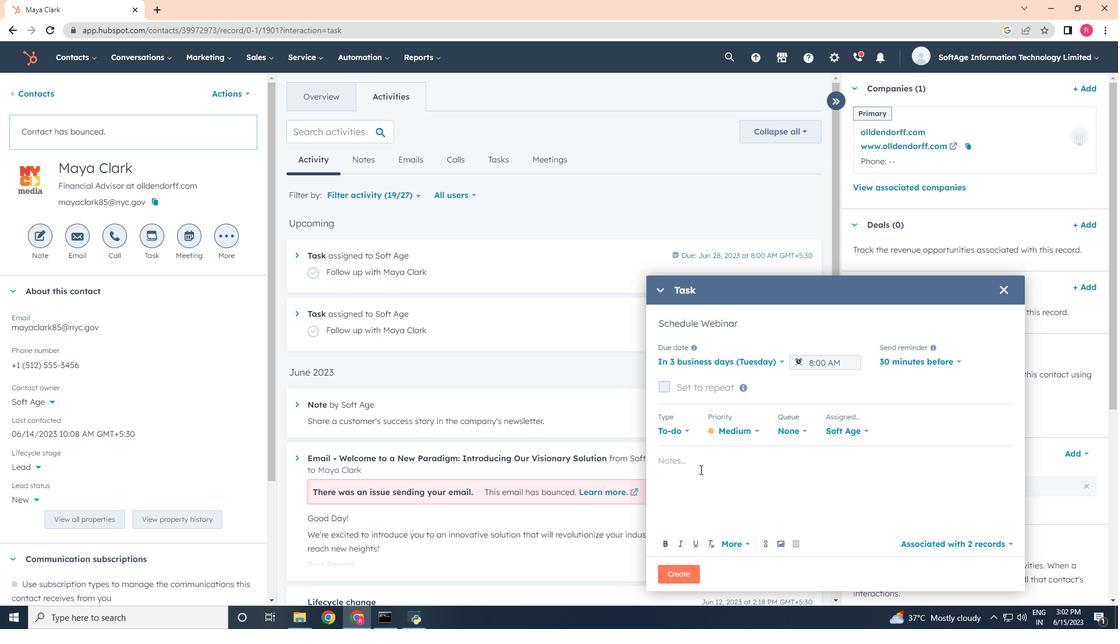 
Action: Key pressed follow<Key.space>up<Key.space>with<Key.space>the<Key.space>client<Key.space>regarding<Key.space>theire<Key.space><Key.backspace><Key.backspace><Key.backspace><Key.backspace>ir<Key.space>recent<Key.space>inquire<Key.backspace>y<Key.space>and<Key.space>address<Key.space>any<Key.space>question<Key.space>they<Key.space>may<Key.space>have<Key.space><Key.backspace>..
Screenshot: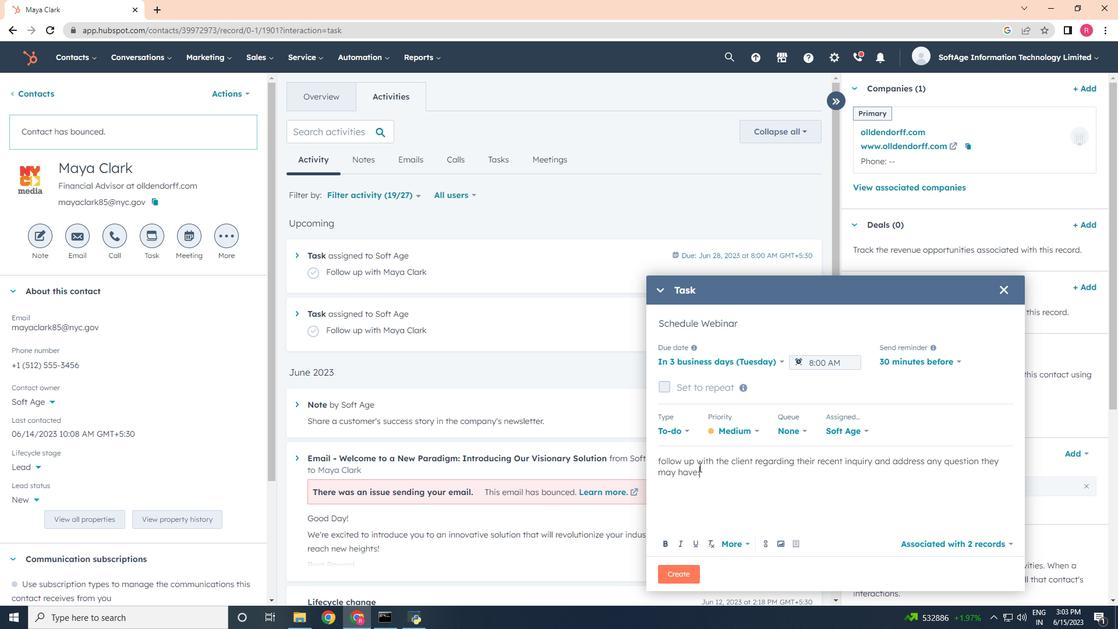 
Action: Mouse moved to (684, 574)
Screenshot: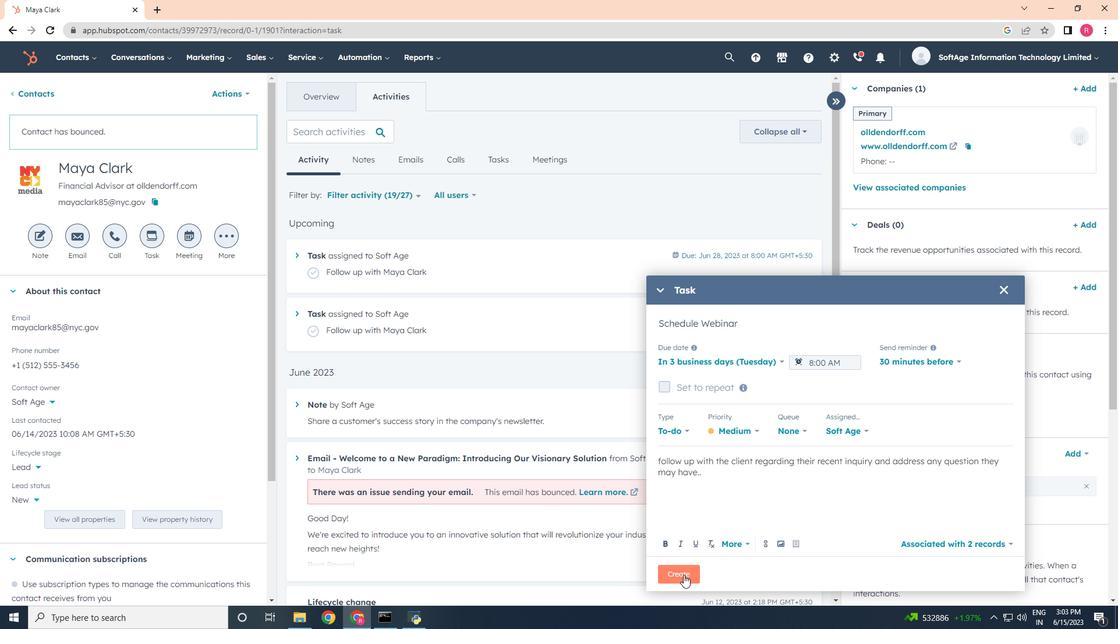 
Action: Mouse pressed left at (684, 574)
Screenshot: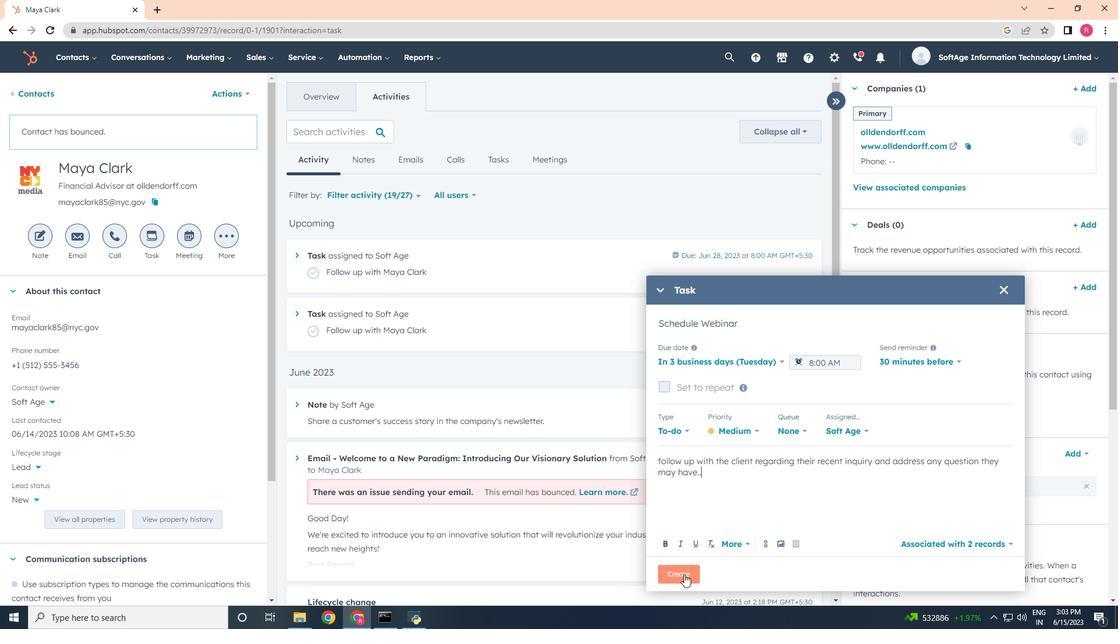 
Action: Mouse moved to (685, 574)
Screenshot: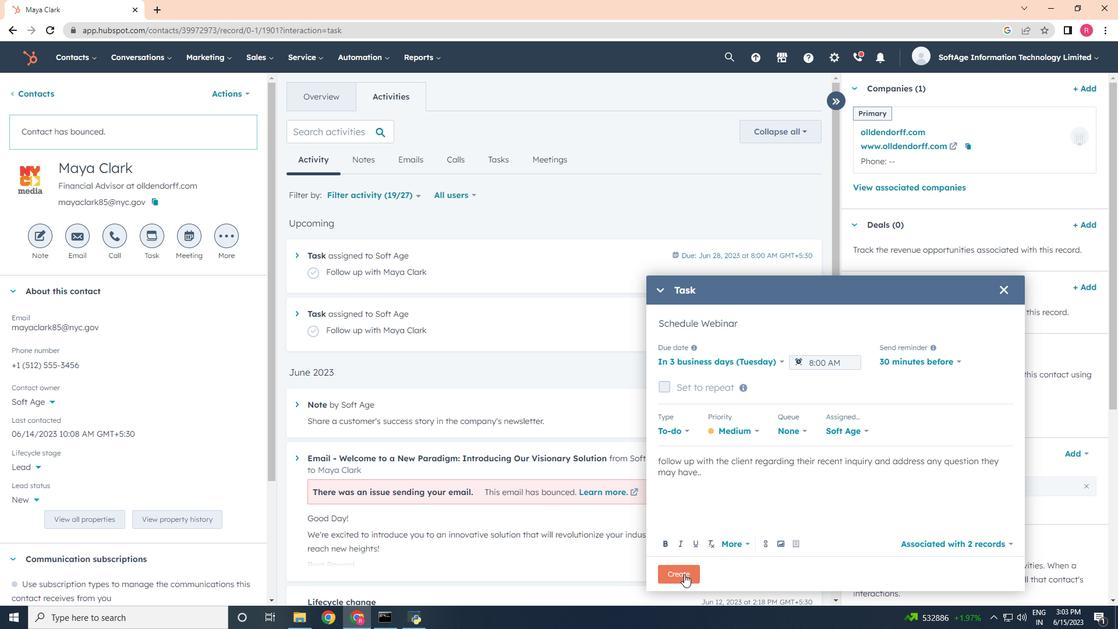 
